 Task: Look for space in Pasir Mas, Malaysia from 1st June, 2023 to 9th June, 2023 for 6 adults in price range Rs.6000 to Rs.12000. Place can be entire place with 3 bedrooms having 3 beds and 3 bathrooms. Property type can be house, flat, guest house. Booking option can be shelf check-in. Required host language is English.
Action: Mouse moved to (446, 123)
Screenshot: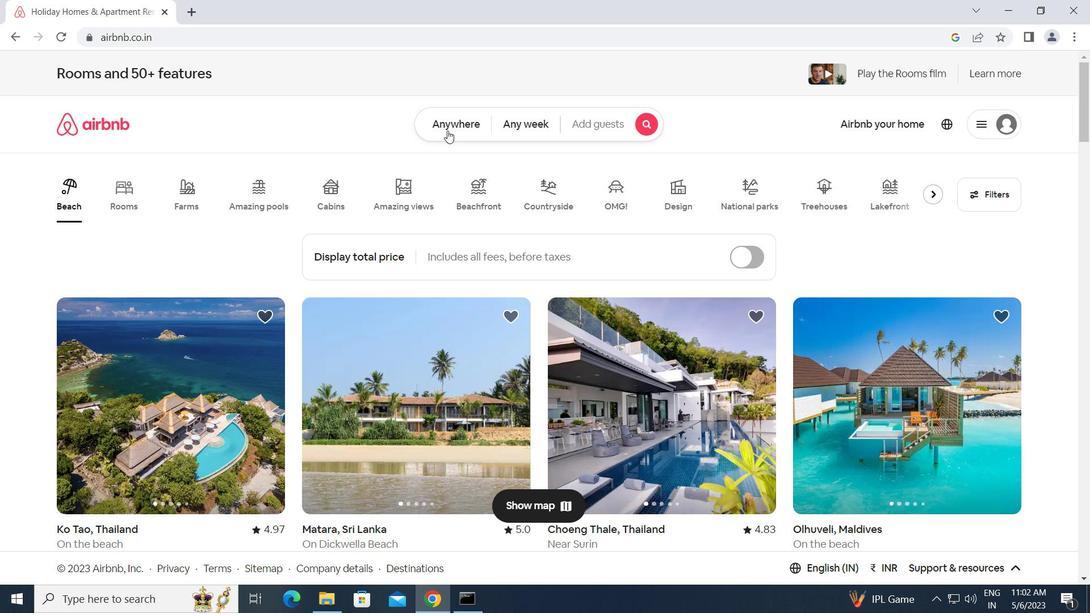 
Action: Mouse pressed left at (446, 123)
Screenshot: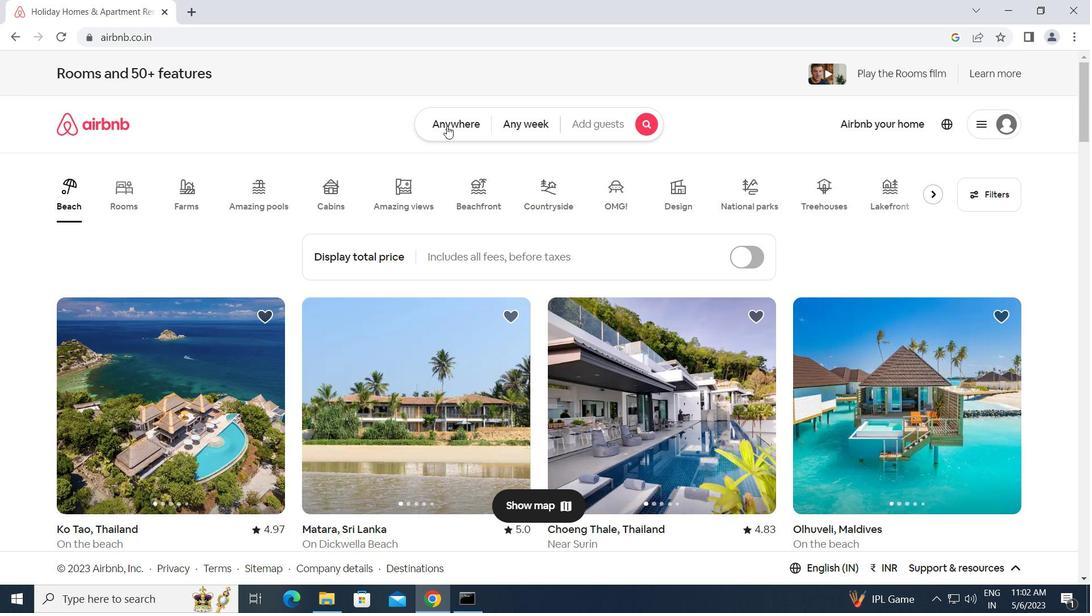 
Action: Mouse moved to (362, 178)
Screenshot: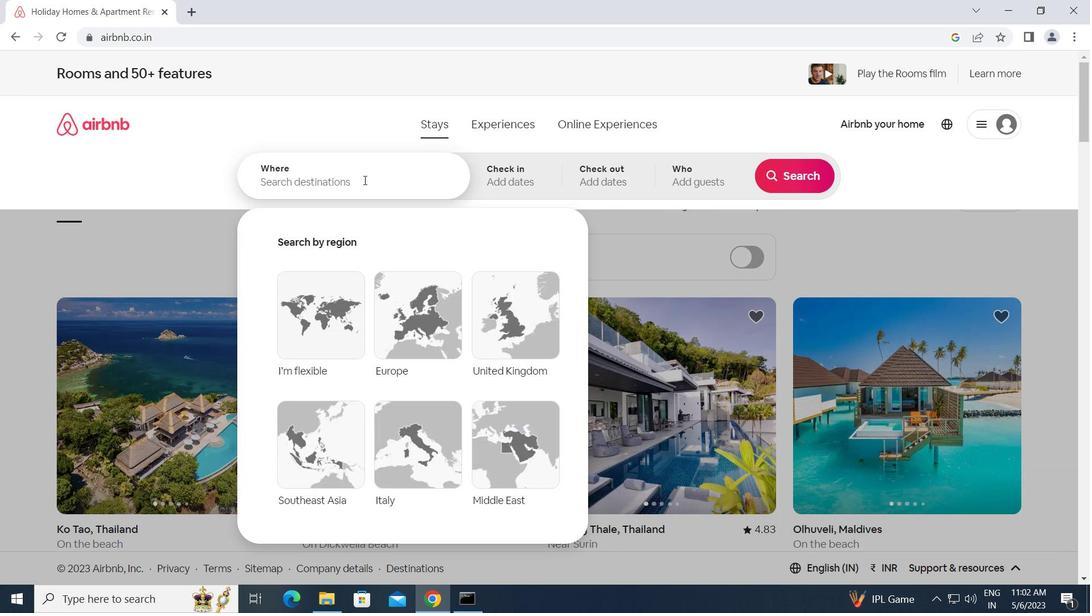 
Action: Mouse pressed left at (362, 178)
Screenshot: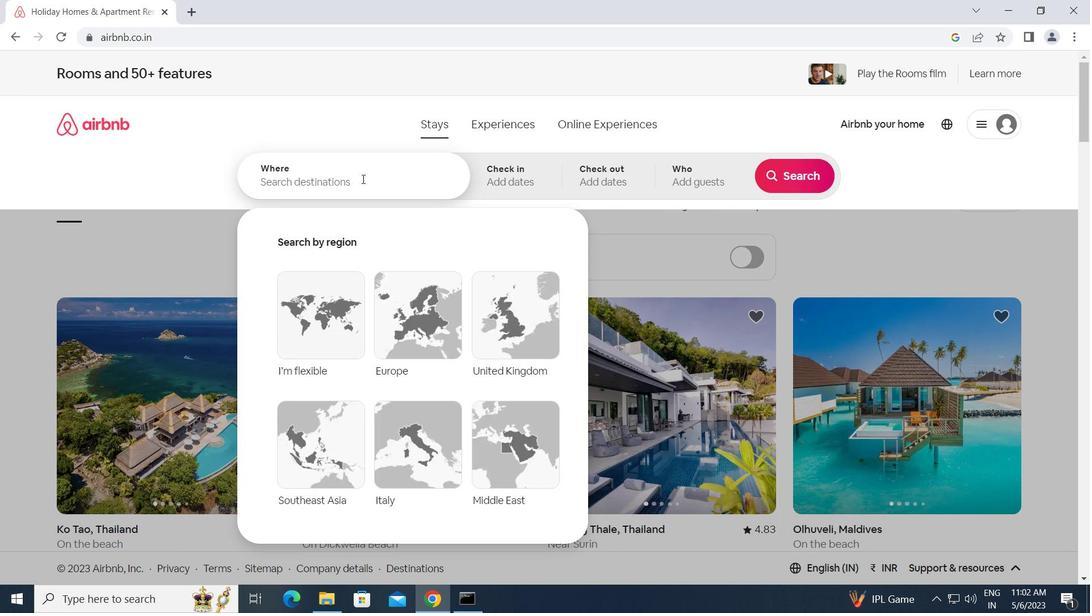 
Action: Mouse moved to (403, 244)
Screenshot: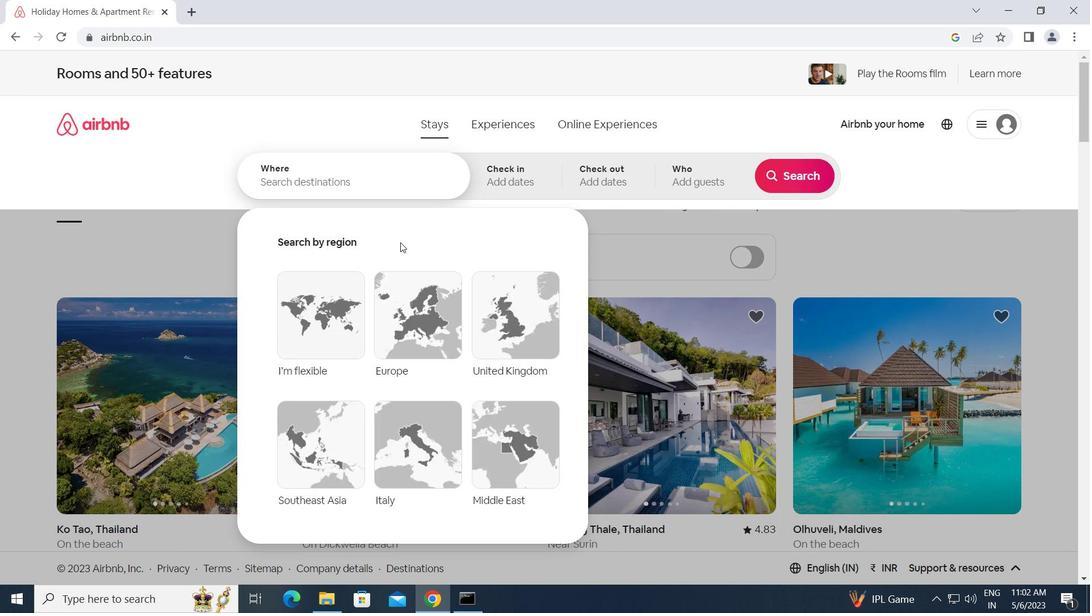 
Action: Key pressed <Key.caps_lock>p<Key.caps_lock>asir<Key.space><Key.caps_lock>m<Key.caps_lock>as,<Key.space><Key.caps_lock>m<Key.caps_lock>alaysia<Key.enter>
Screenshot: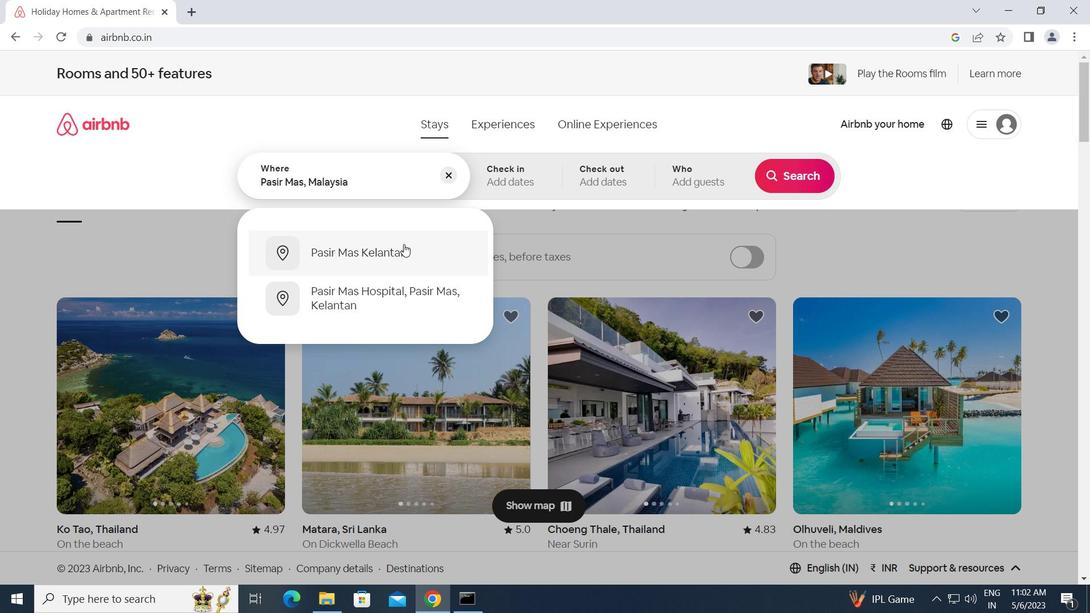 
Action: Mouse moved to (705, 346)
Screenshot: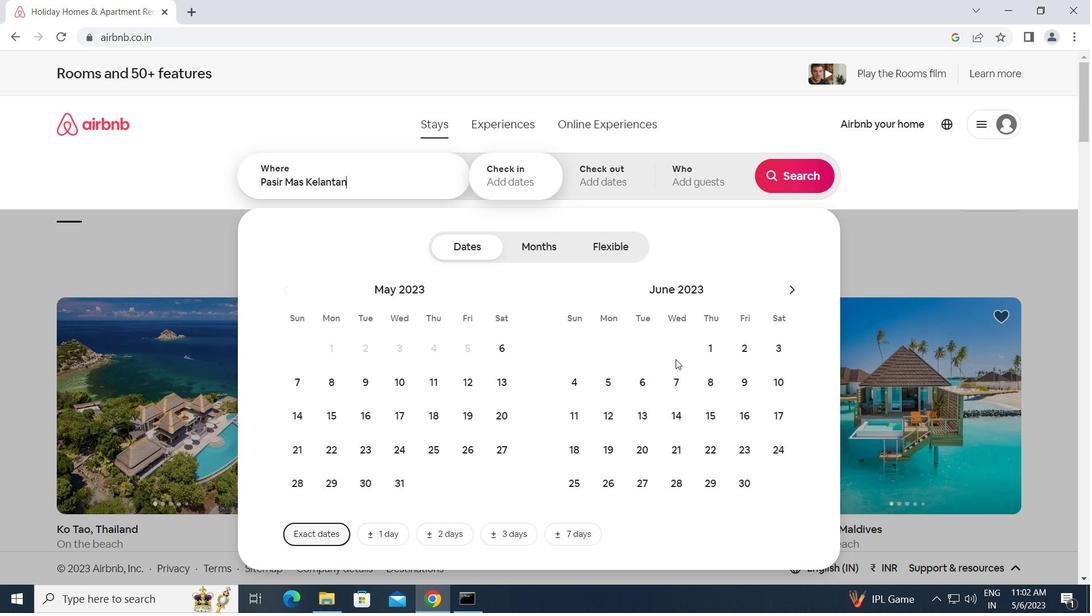 
Action: Mouse pressed left at (705, 346)
Screenshot: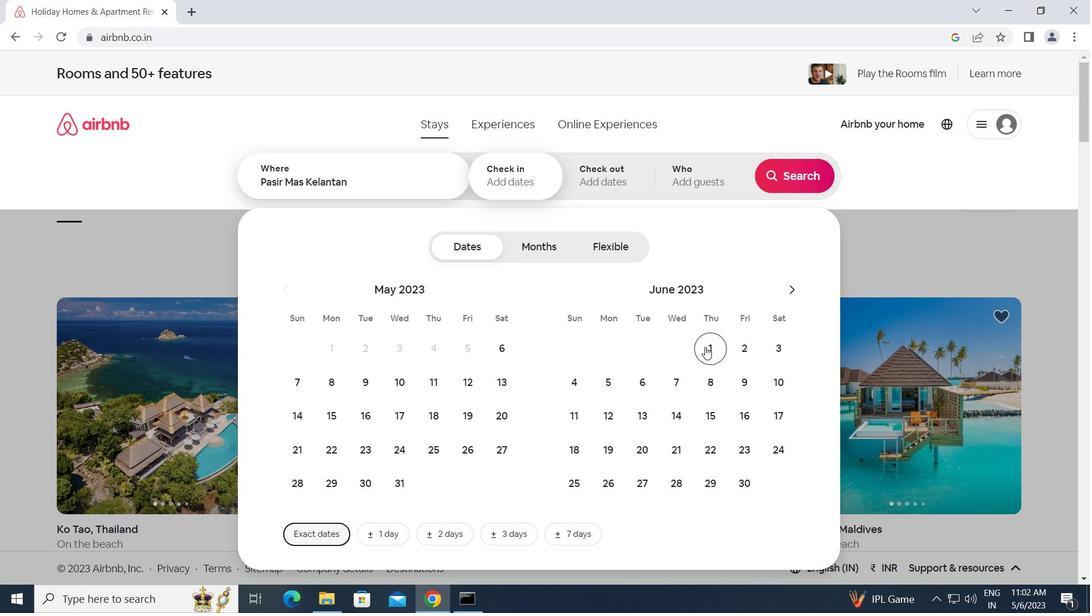 
Action: Mouse moved to (736, 382)
Screenshot: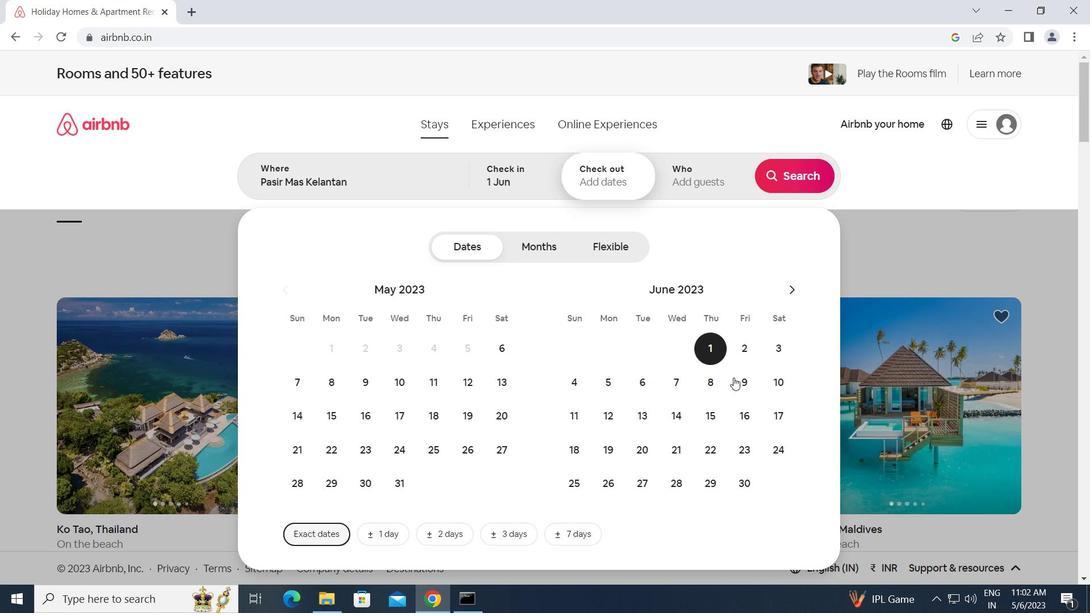 
Action: Mouse pressed left at (736, 382)
Screenshot: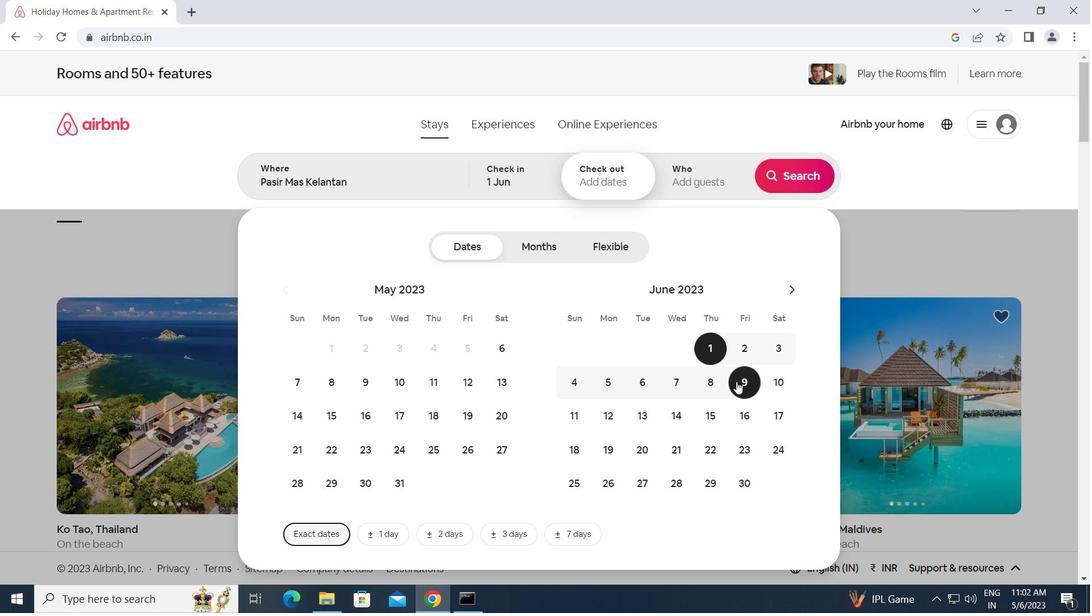 
Action: Mouse moved to (703, 168)
Screenshot: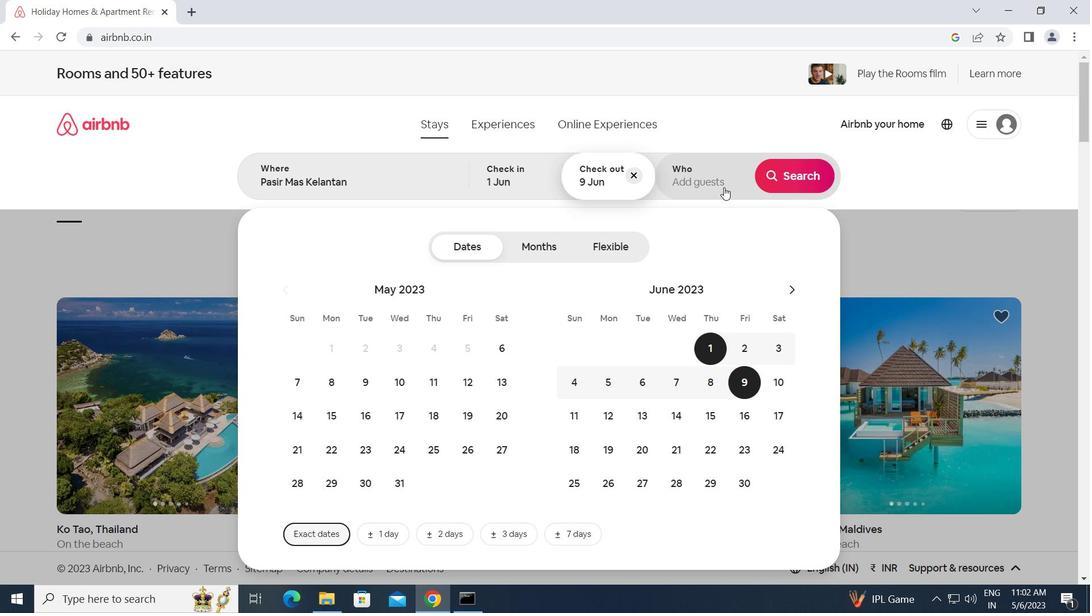 
Action: Mouse pressed left at (703, 168)
Screenshot: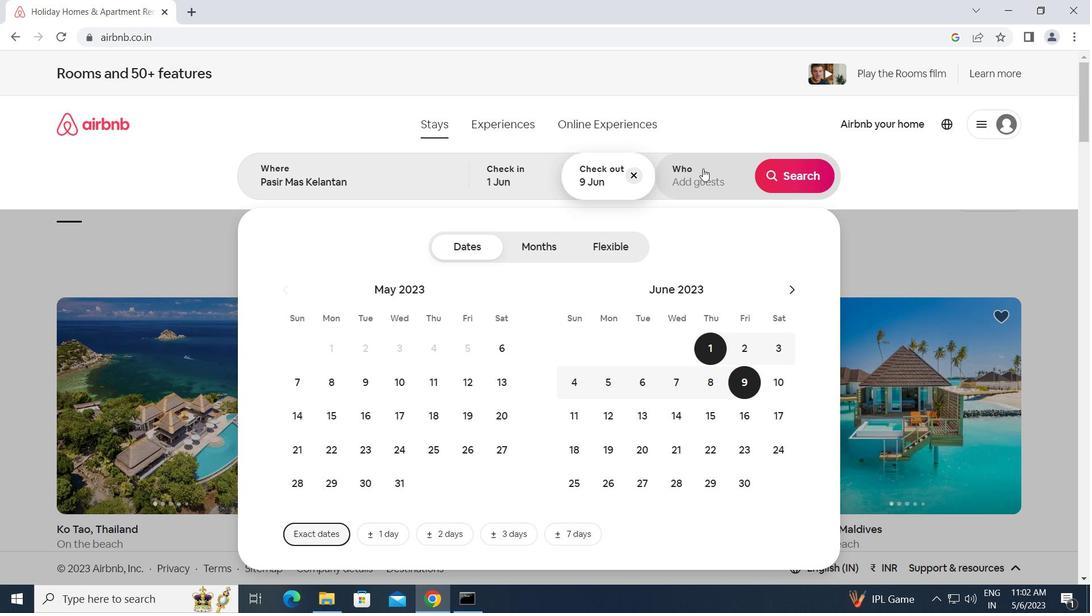 
Action: Mouse moved to (803, 252)
Screenshot: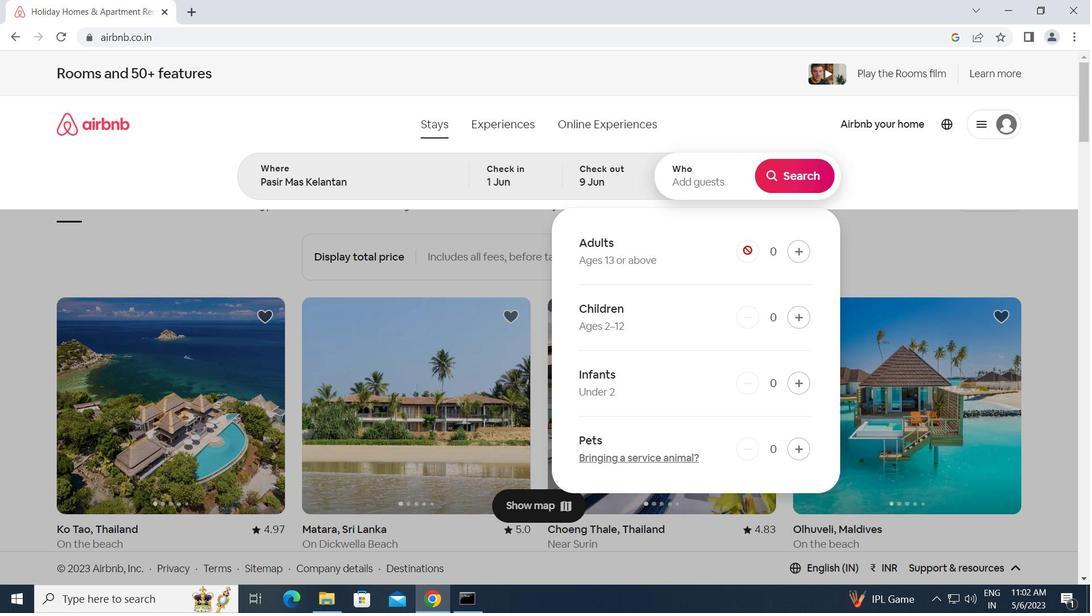 
Action: Mouse pressed left at (803, 252)
Screenshot: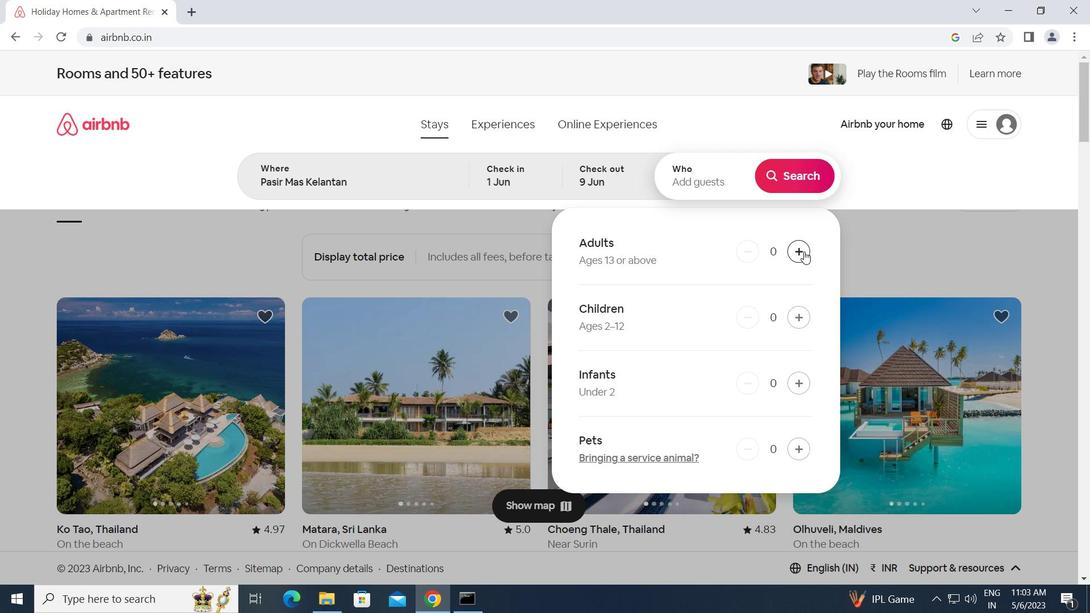 
Action: Mouse pressed left at (803, 252)
Screenshot: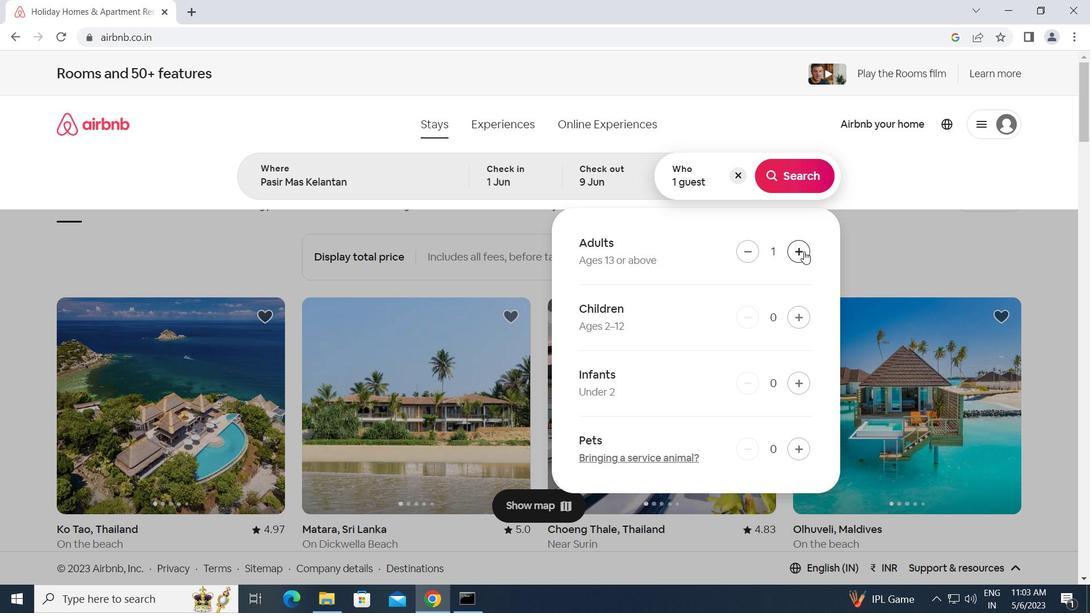 
Action: Mouse pressed left at (803, 252)
Screenshot: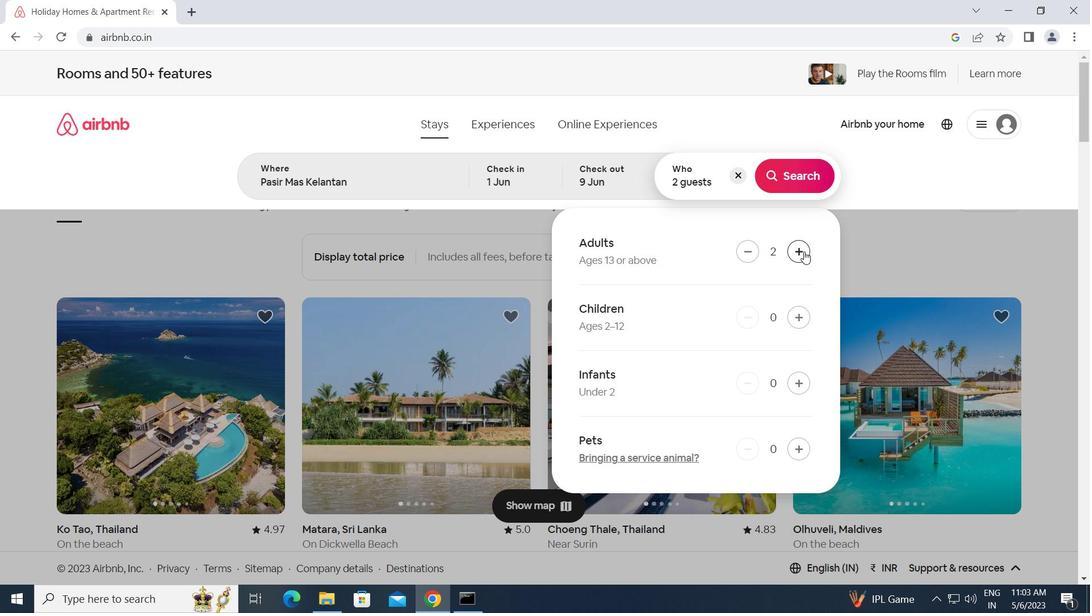 
Action: Mouse pressed left at (803, 252)
Screenshot: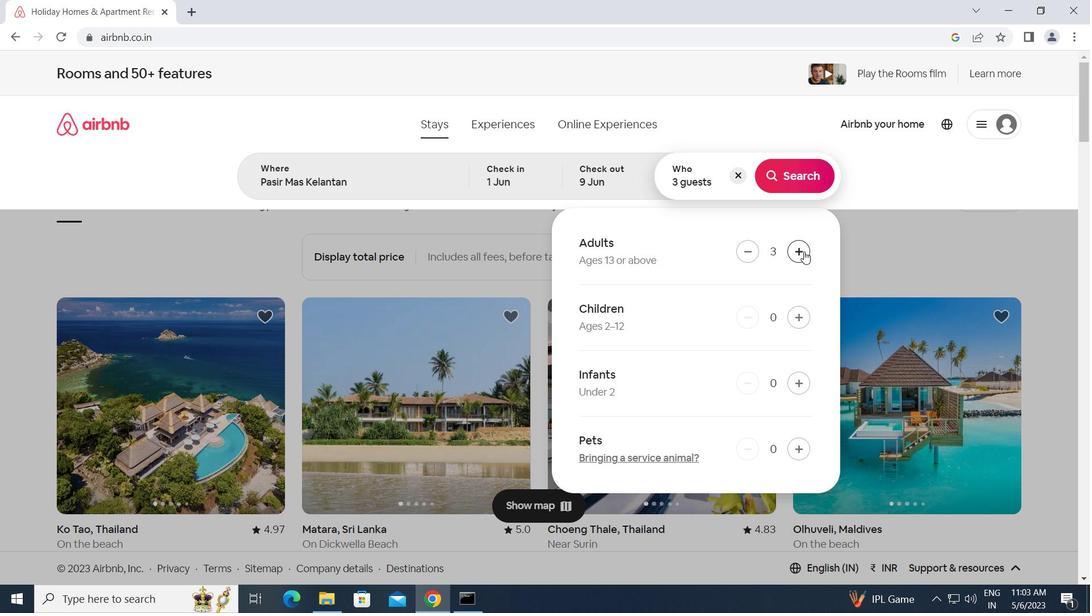
Action: Mouse pressed left at (803, 252)
Screenshot: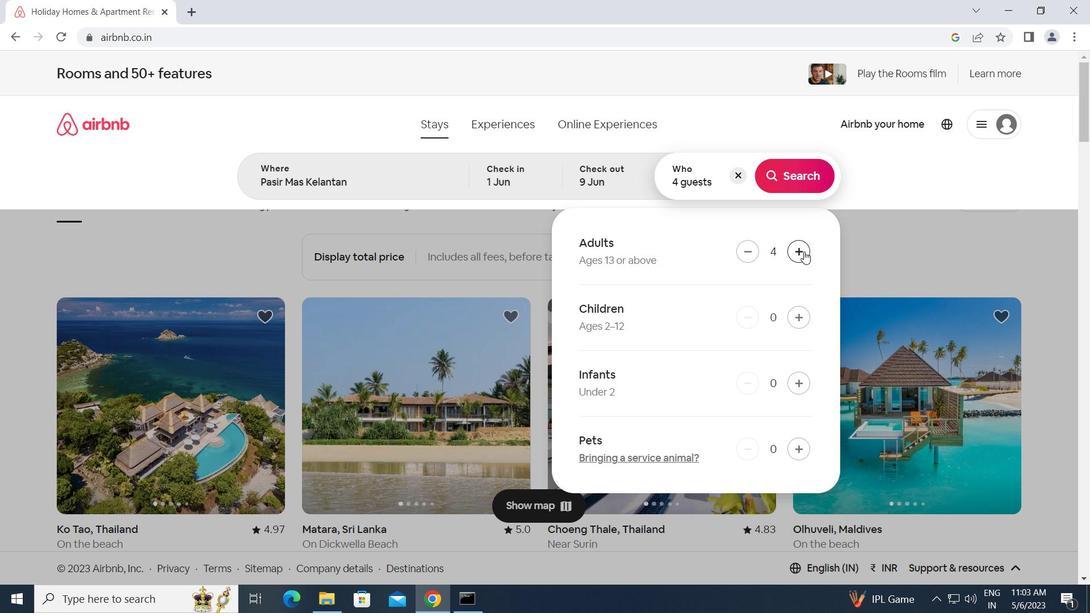 
Action: Mouse pressed left at (803, 252)
Screenshot: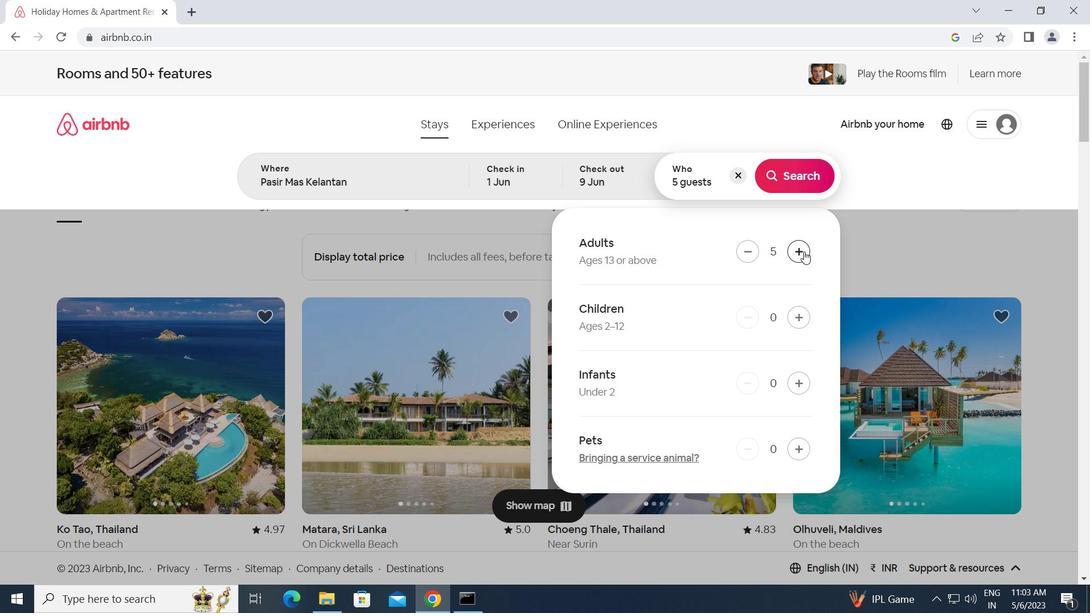 
Action: Mouse moved to (786, 170)
Screenshot: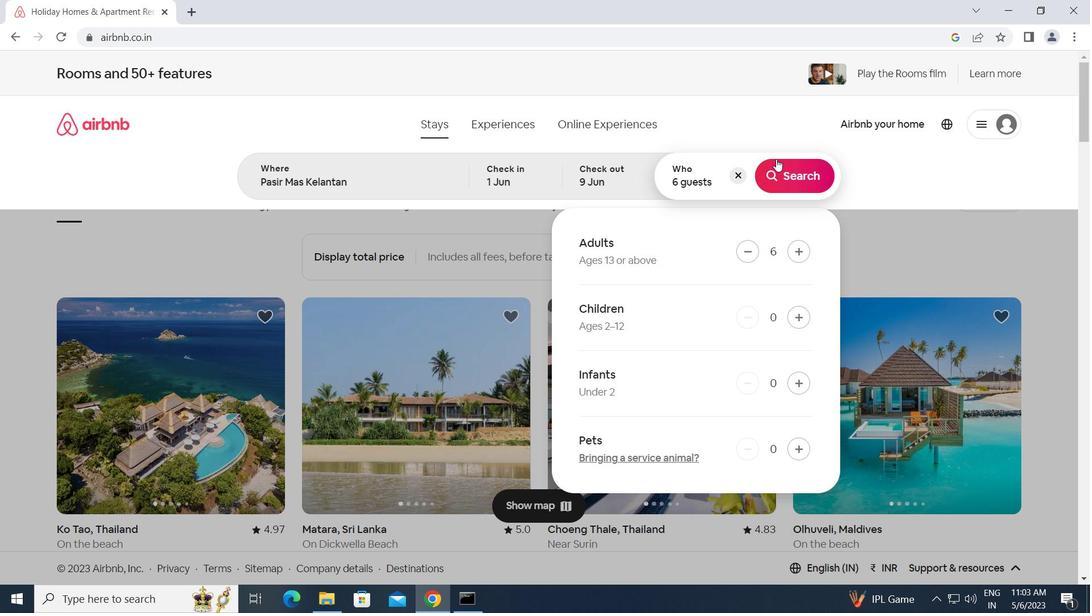 
Action: Mouse pressed left at (786, 170)
Screenshot: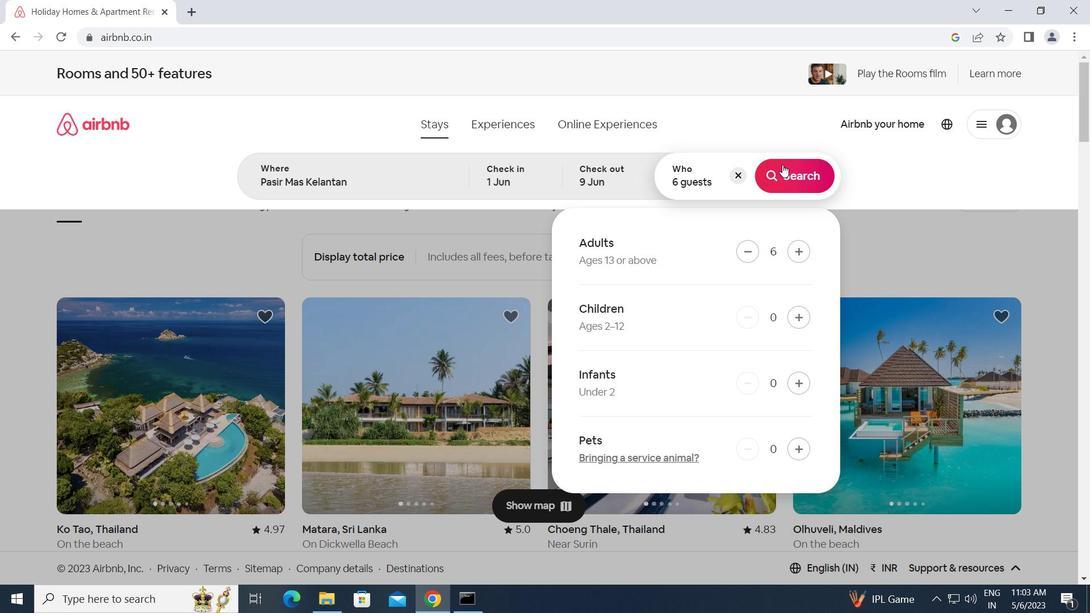 
Action: Mouse moved to (1040, 129)
Screenshot: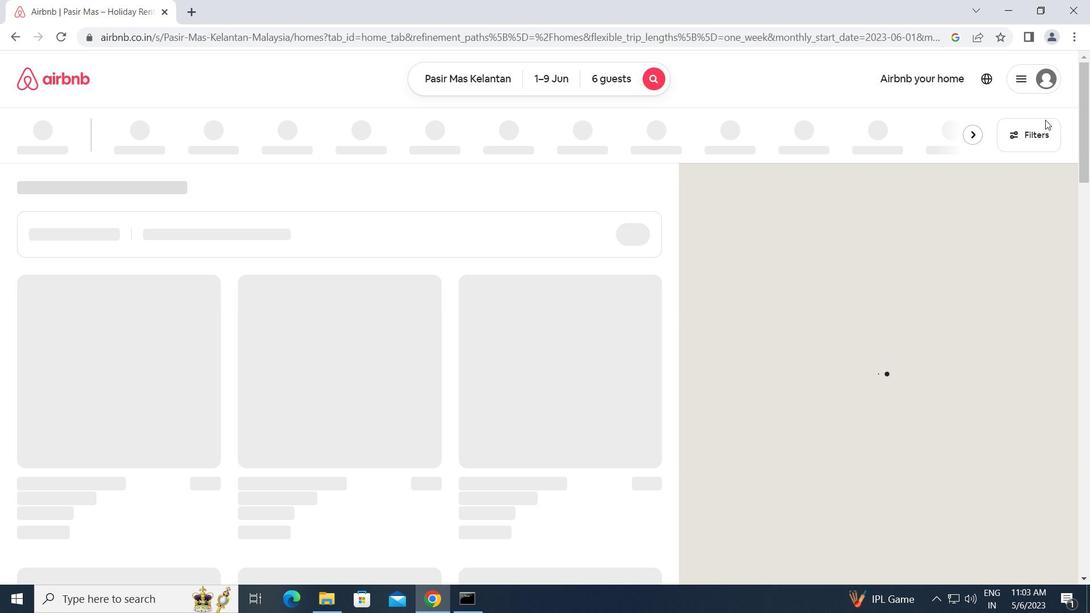 
Action: Mouse pressed left at (1040, 129)
Screenshot: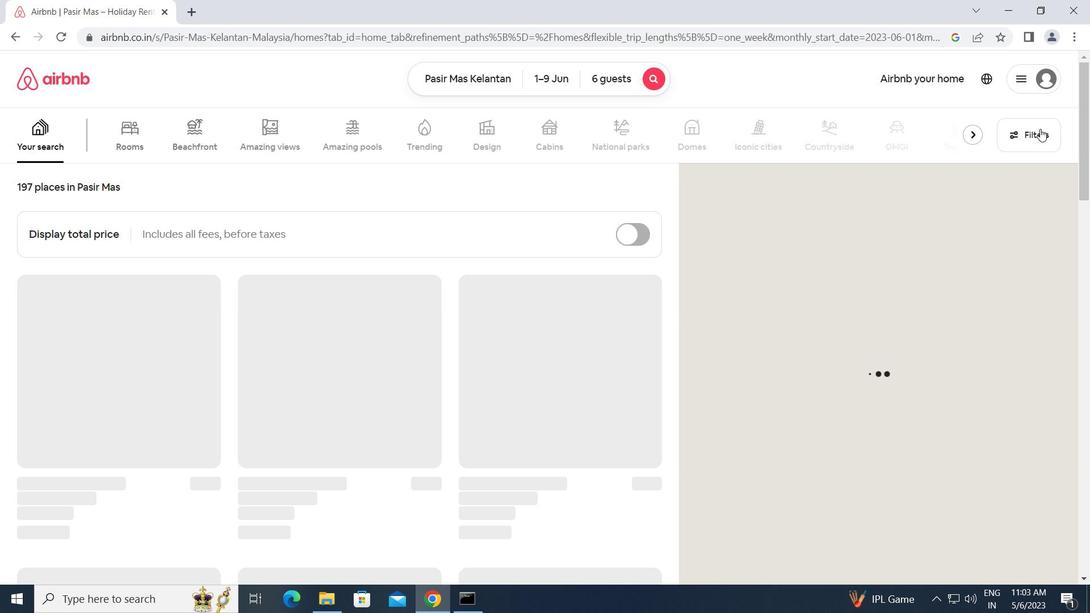 
Action: Mouse moved to (351, 485)
Screenshot: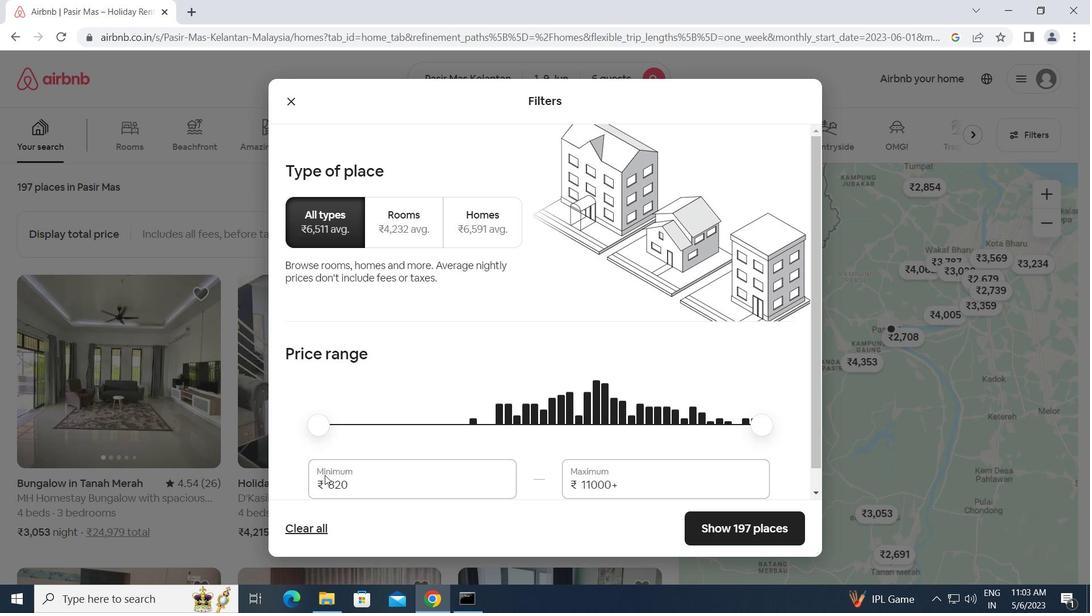 
Action: Mouse pressed left at (351, 485)
Screenshot: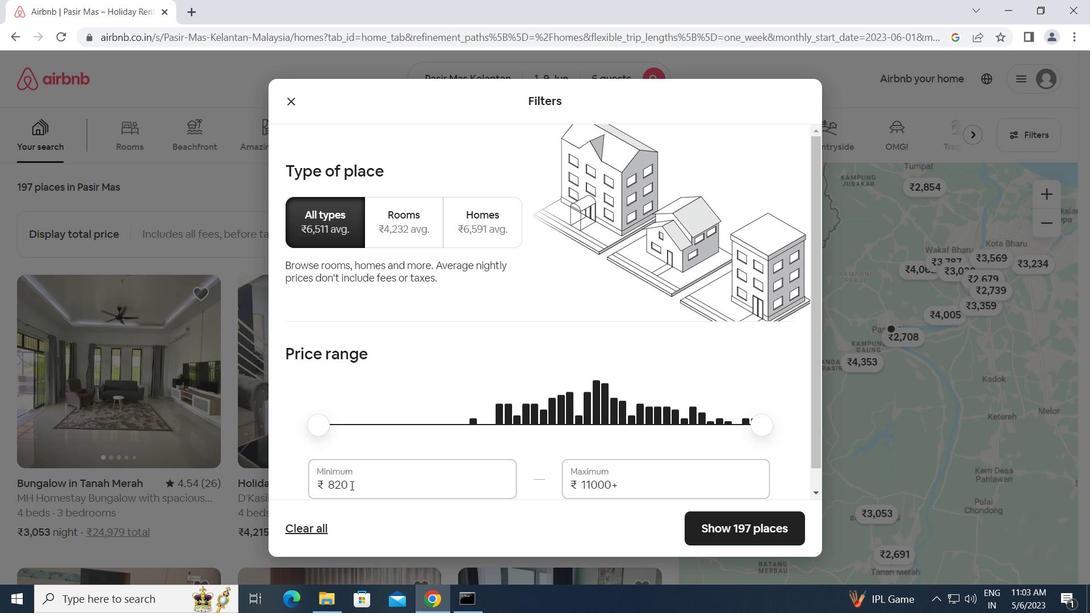 
Action: Mouse moved to (304, 491)
Screenshot: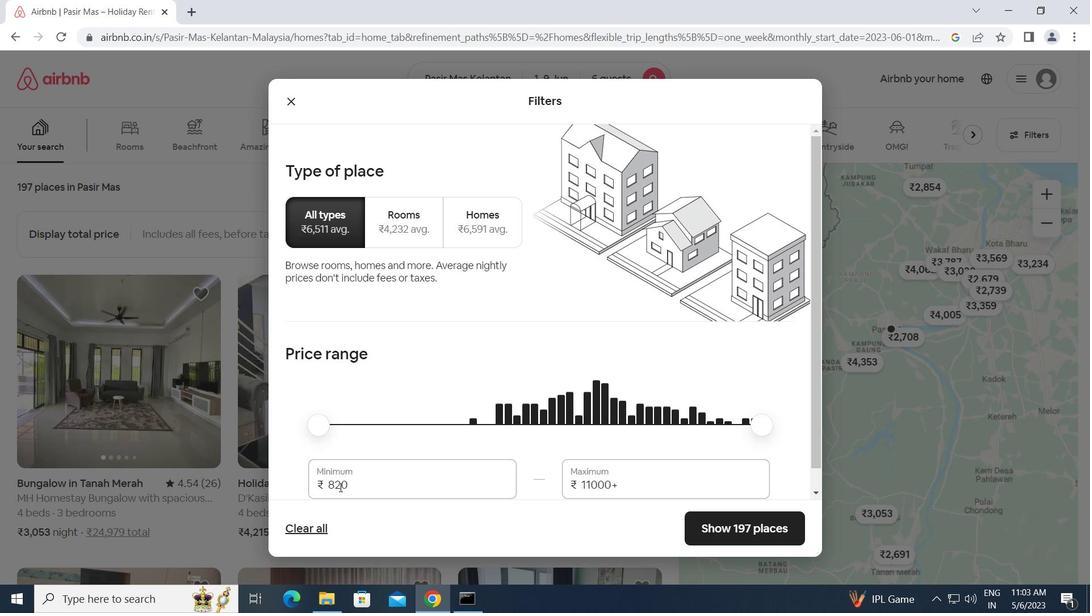 
Action: Key pressed 6000<Key.tab>12000
Screenshot: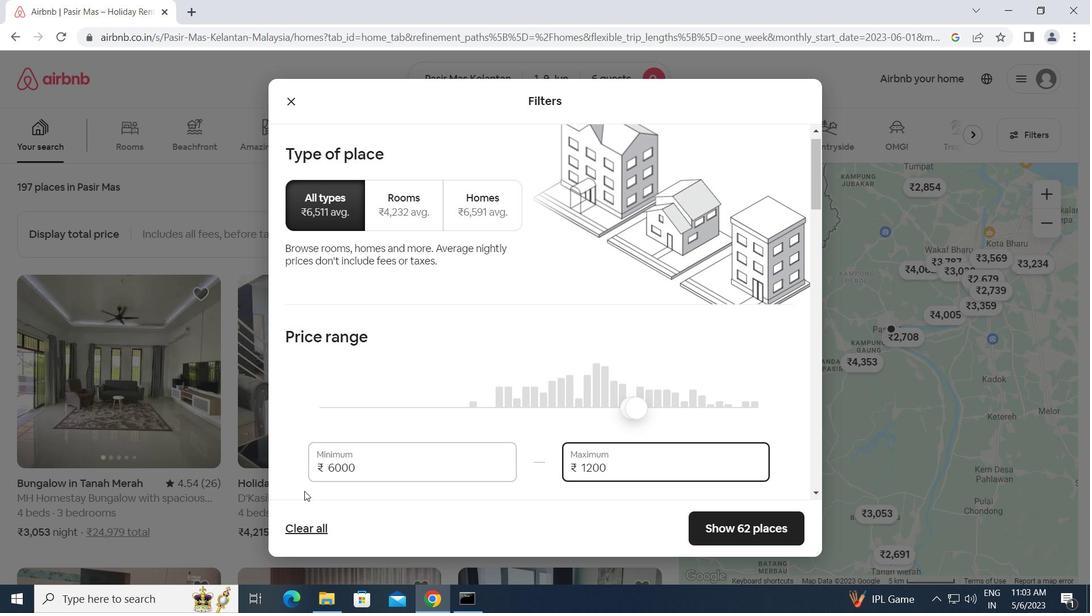 
Action: Mouse moved to (345, 495)
Screenshot: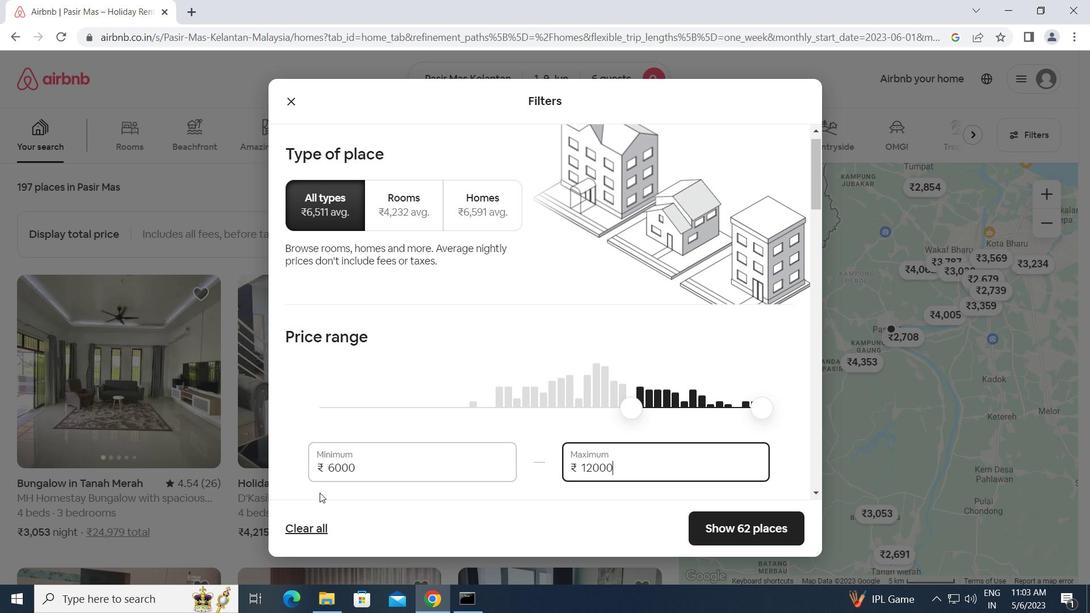 
Action: Mouse scrolled (345, 494) with delta (0, 0)
Screenshot: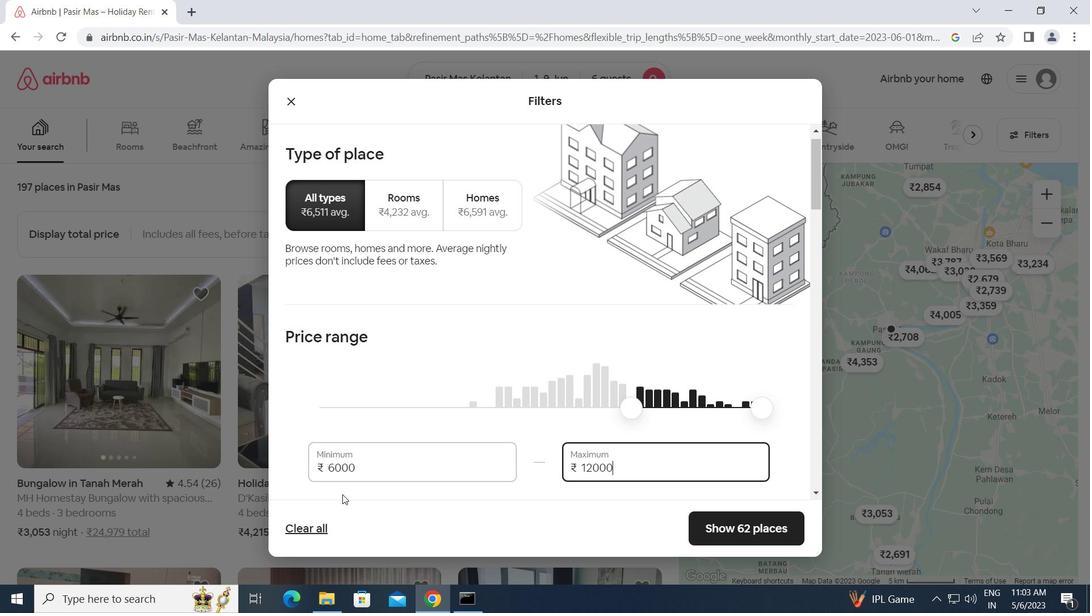 
Action: Mouse scrolled (345, 494) with delta (0, 0)
Screenshot: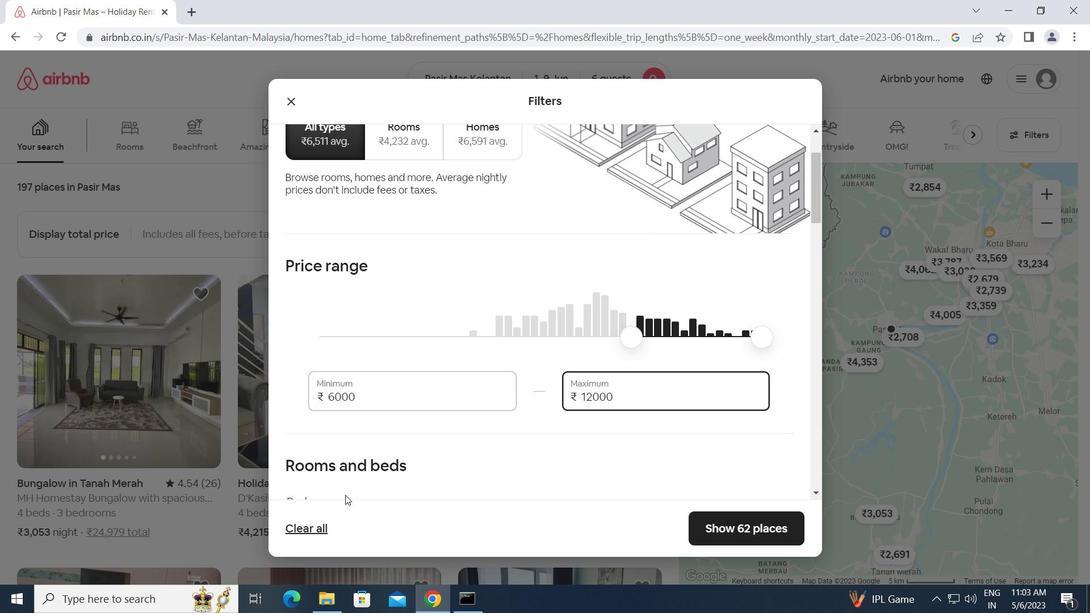 
Action: Mouse scrolled (345, 494) with delta (0, 0)
Screenshot: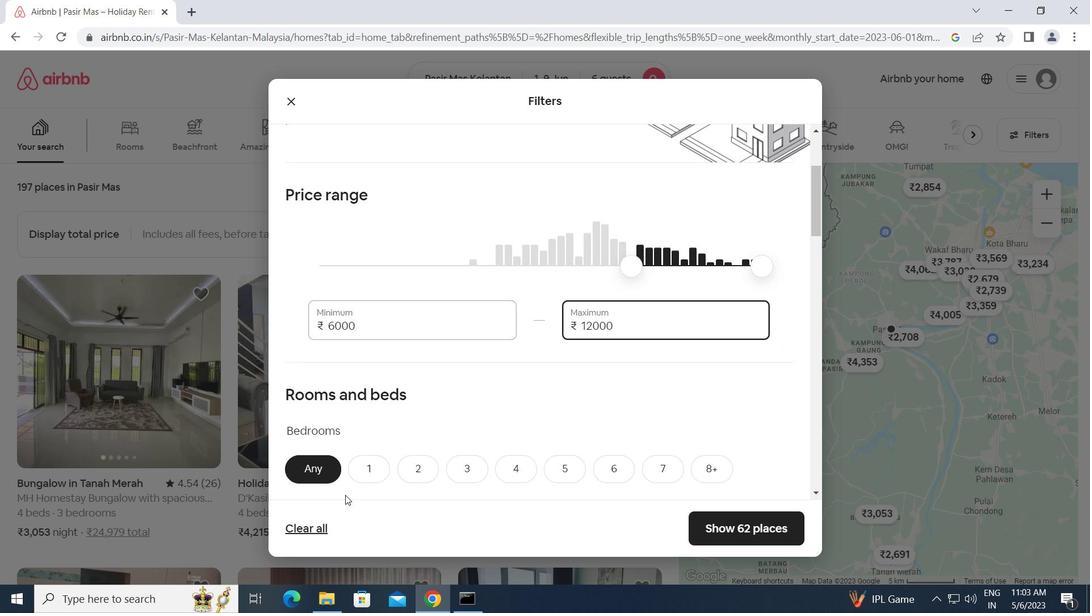 
Action: Mouse scrolled (345, 494) with delta (0, 0)
Screenshot: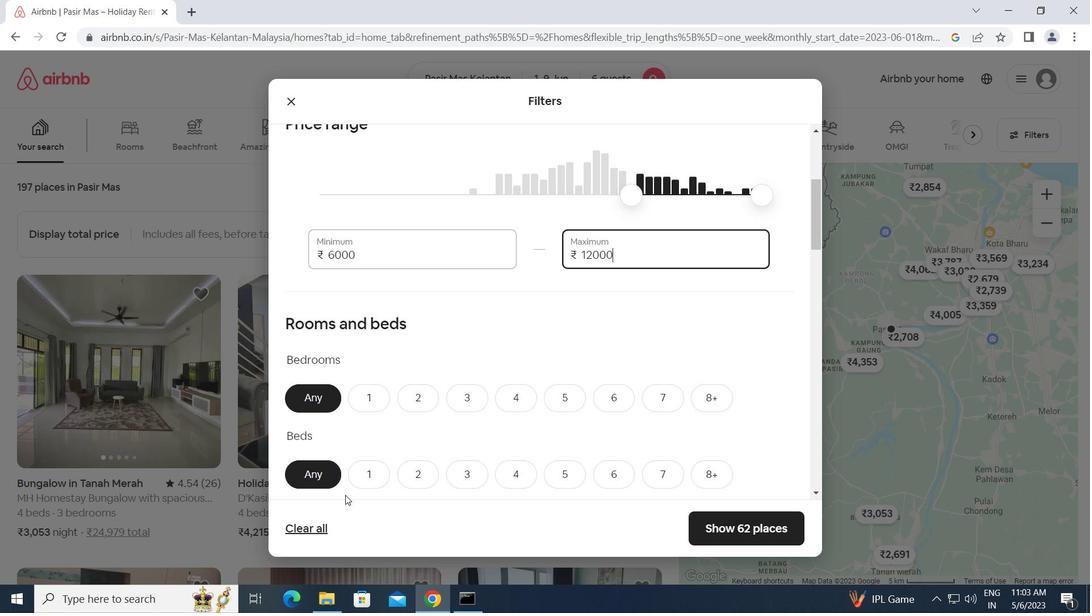 
Action: Mouse moved to (462, 319)
Screenshot: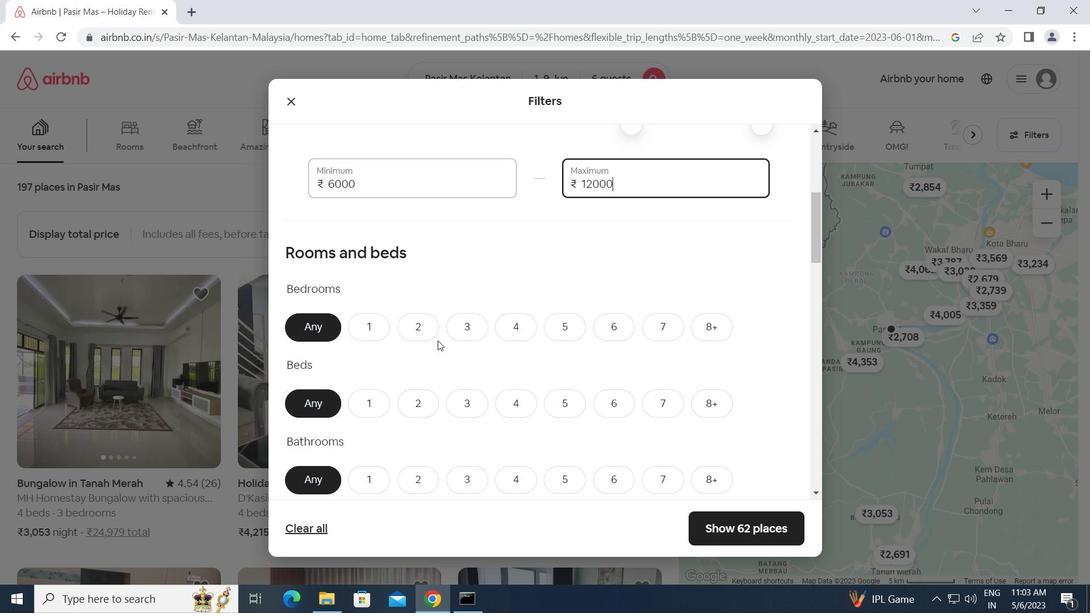
Action: Mouse pressed left at (462, 319)
Screenshot: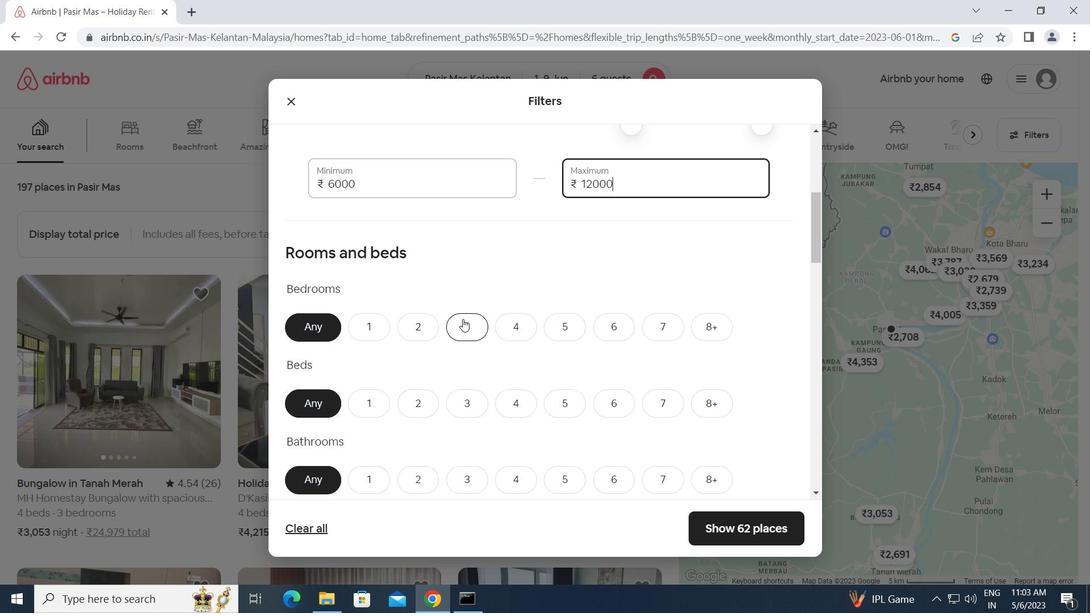 
Action: Mouse moved to (464, 405)
Screenshot: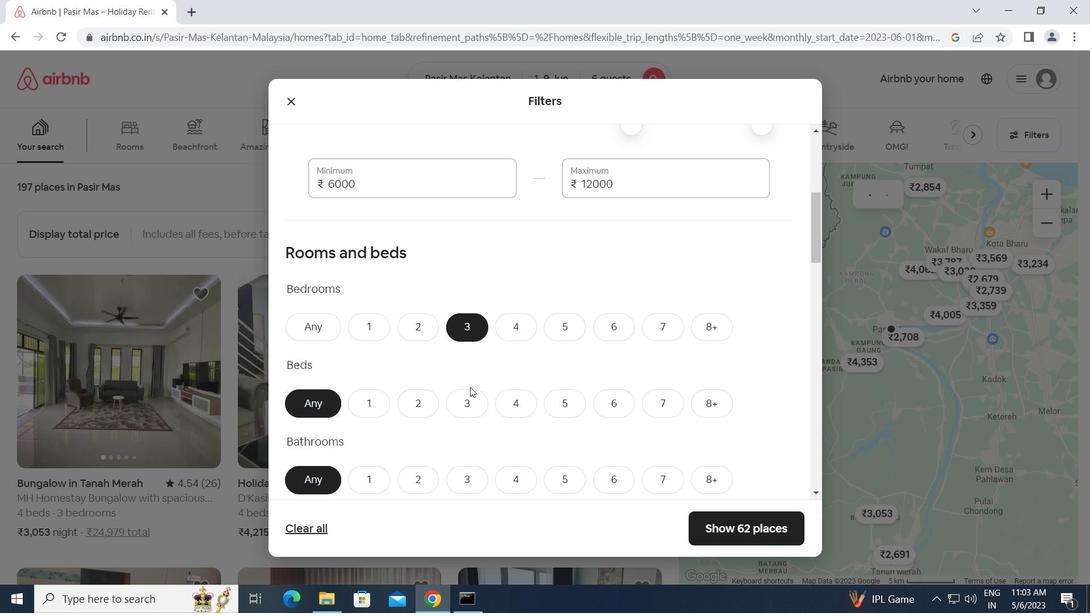 
Action: Mouse pressed left at (464, 405)
Screenshot: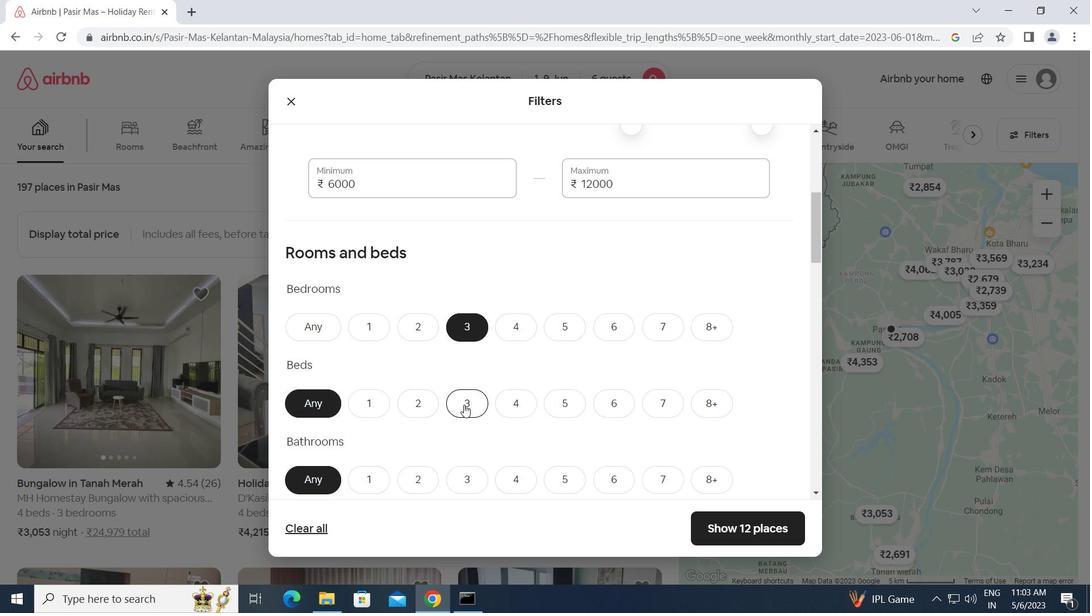 
Action: Mouse moved to (468, 469)
Screenshot: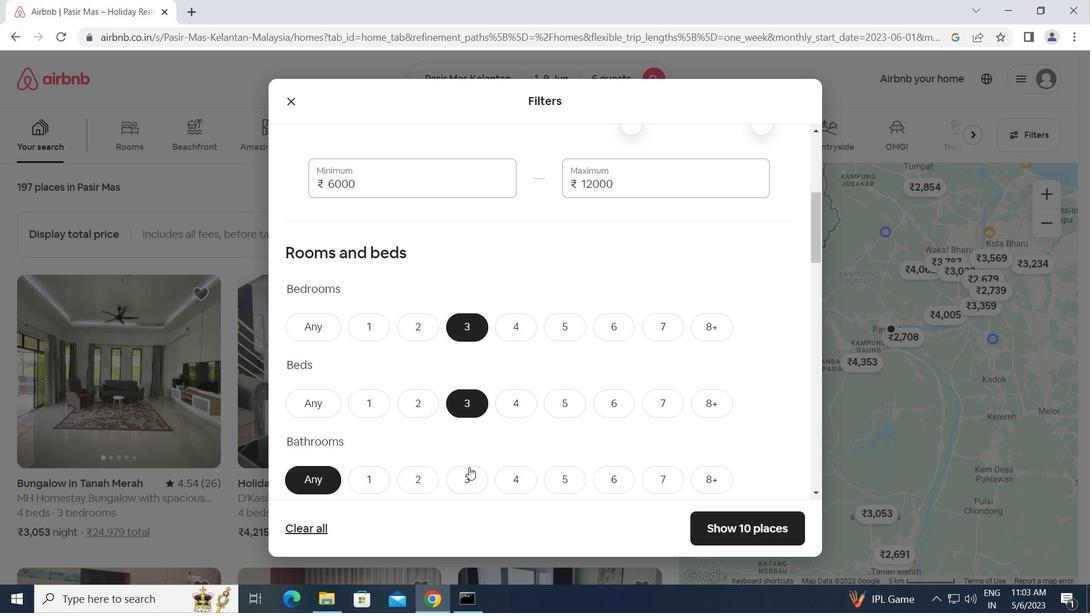 
Action: Mouse pressed left at (468, 469)
Screenshot: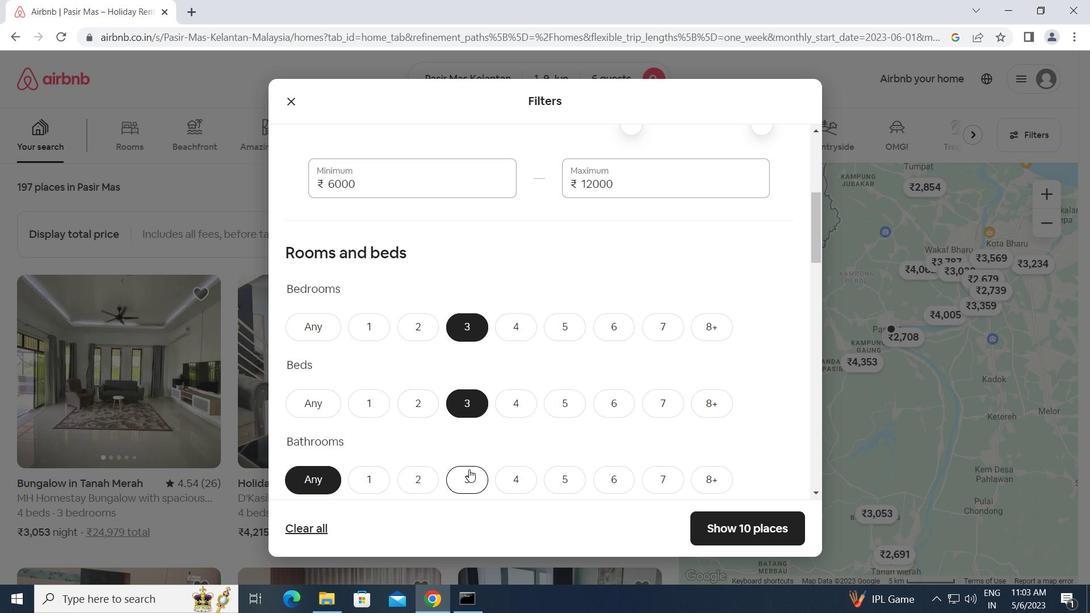 
Action: Mouse moved to (489, 499)
Screenshot: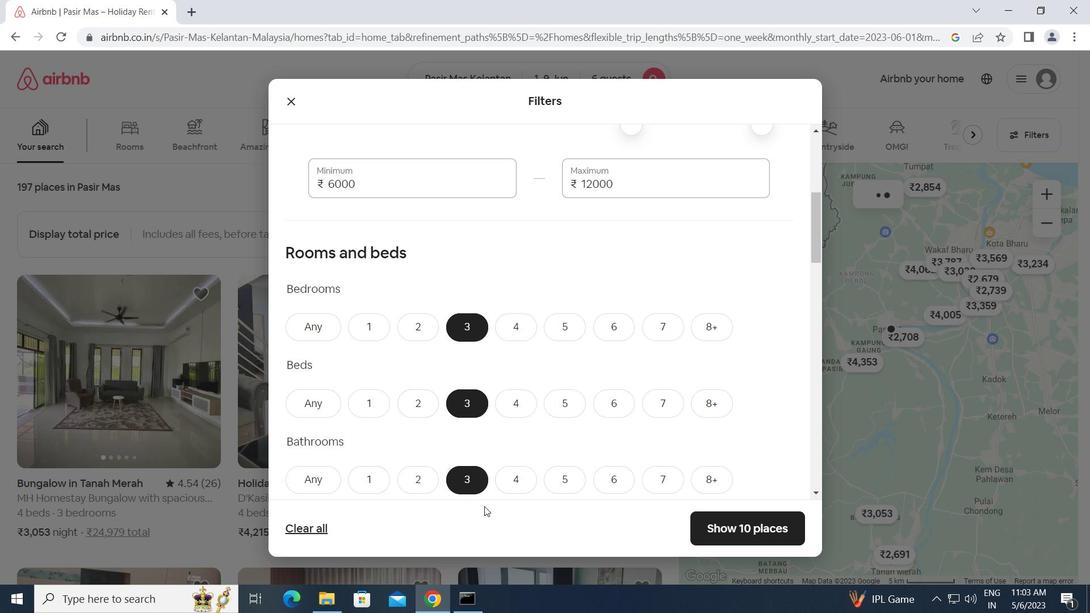 
Action: Mouse scrolled (489, 499) with delta (0, 0)
Screenshot: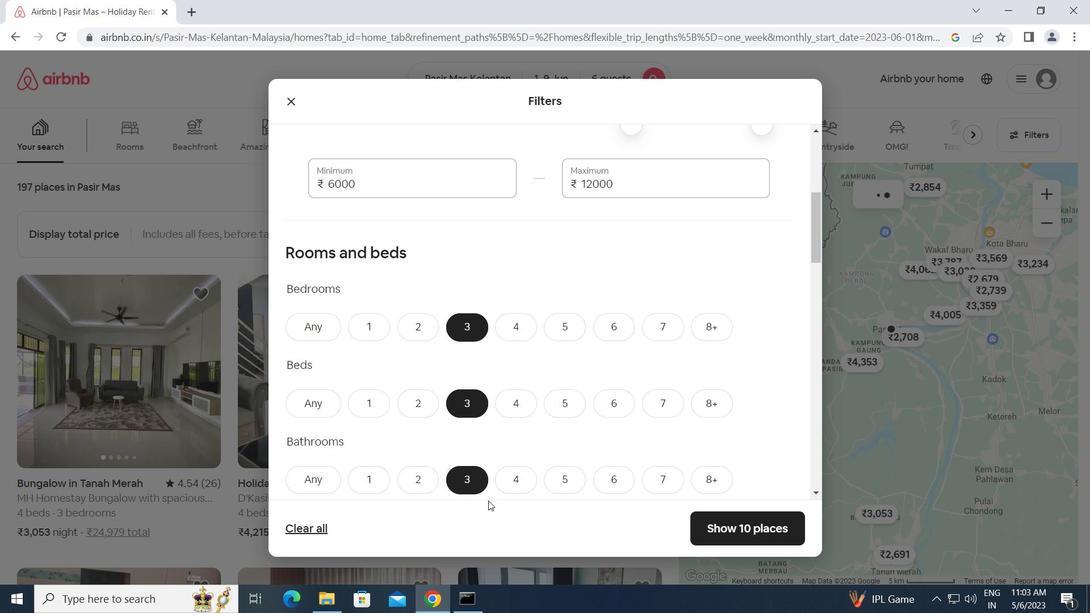 
Action: Mouse scrolled (489, 499) with delta (0, 0)
Screenshot: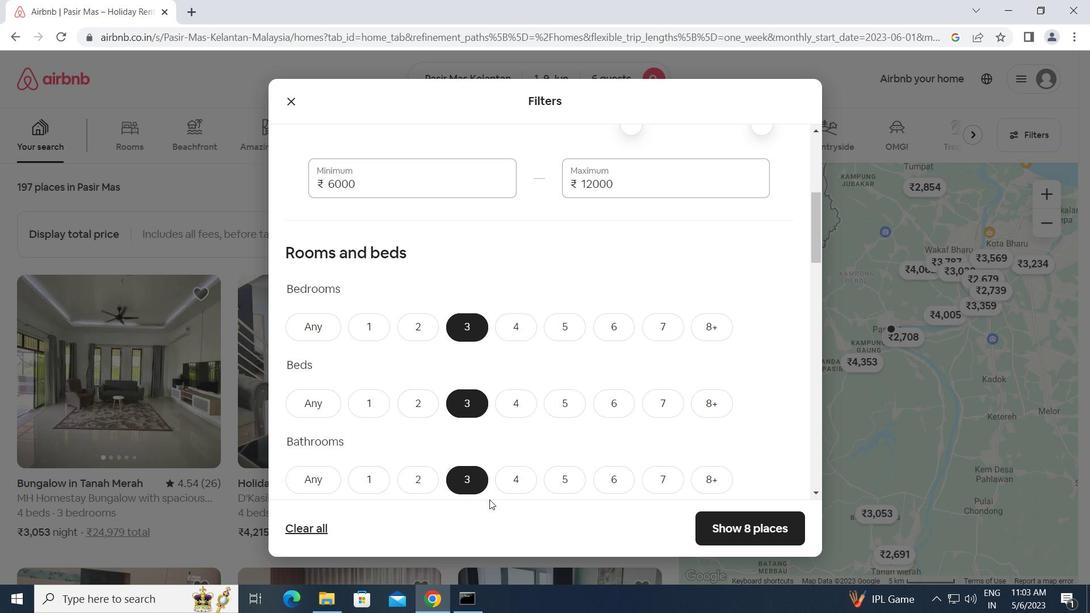 
Action: Mouse moved to (533, 467)
Screenshot: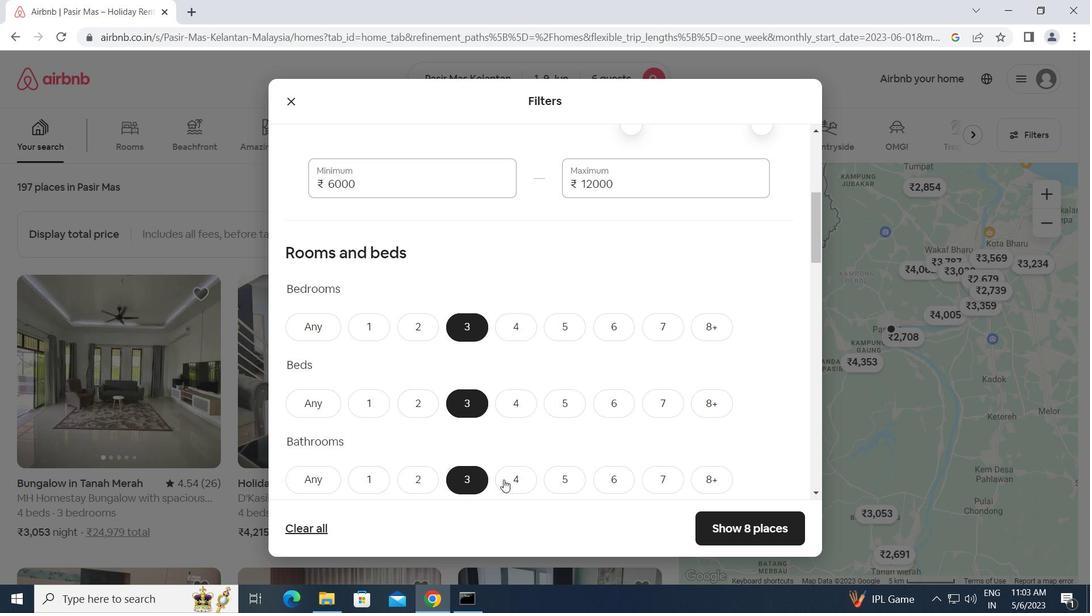 
Action: Mouse scrolled (533, 467) with delta (0, 0)
Screenshot: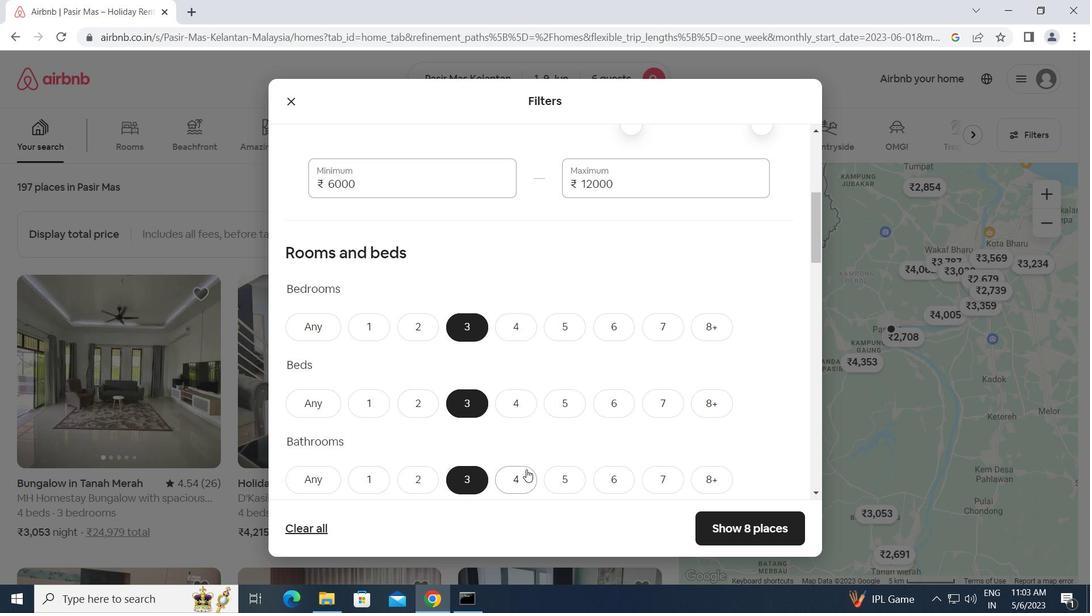 
Action: Mouse scrolled (533, 467) with delta (0, 0)
Screenshot: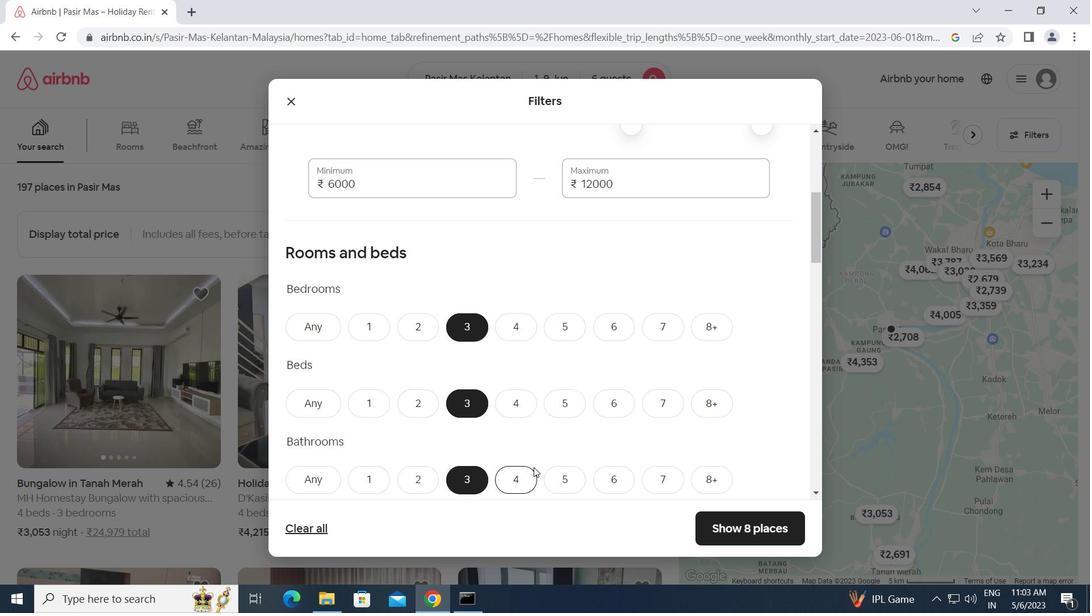 
Action: Mouse scrolled (533, 467) with delta (0, 0)
Screenshot: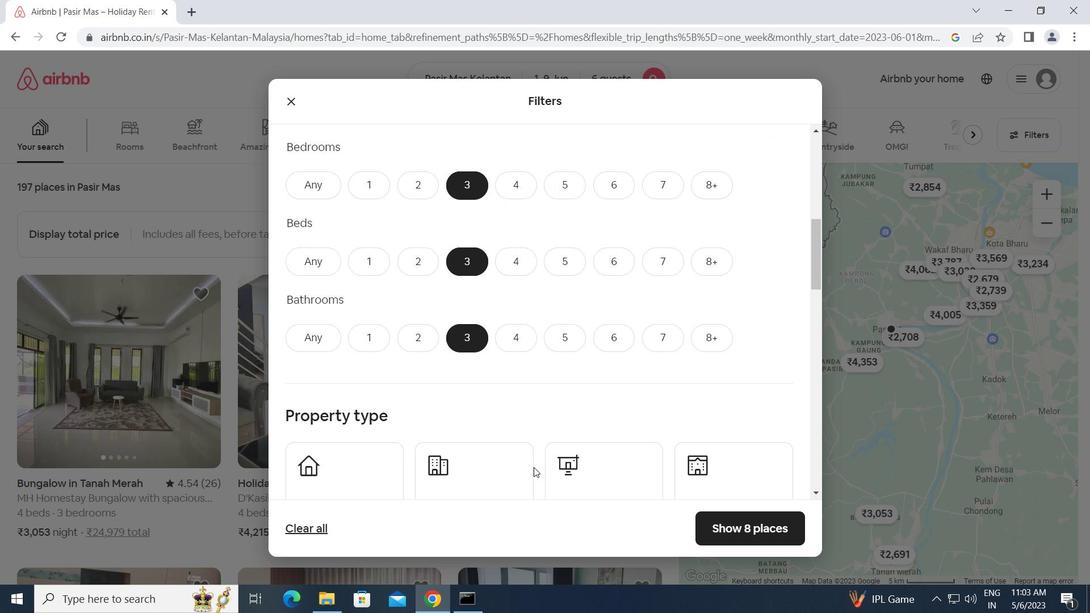 
Action: Mouse scrolled (533, 467) with delta (0, 0)
Screenshot: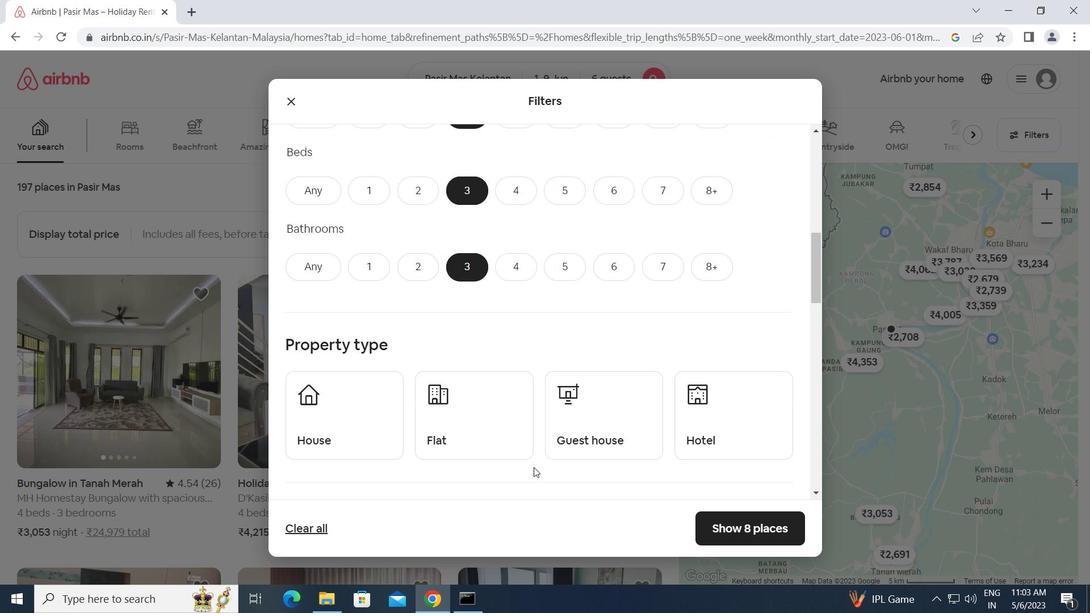 
Action: Mouse moved to (382, 348)
Screenshot: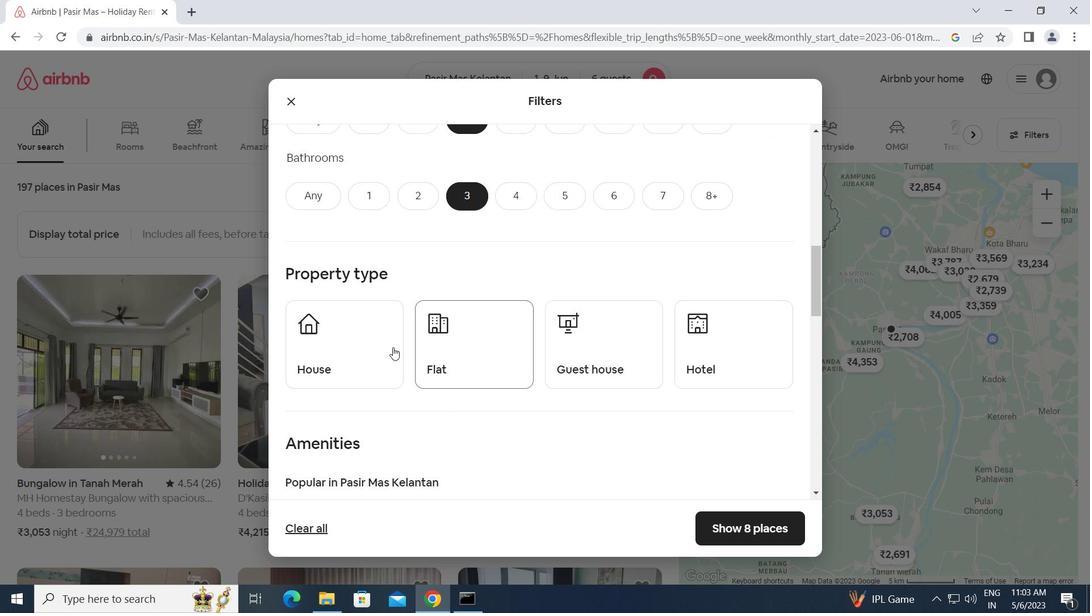 
Action: Mouse pressed left at (382, 348)
Screenshot: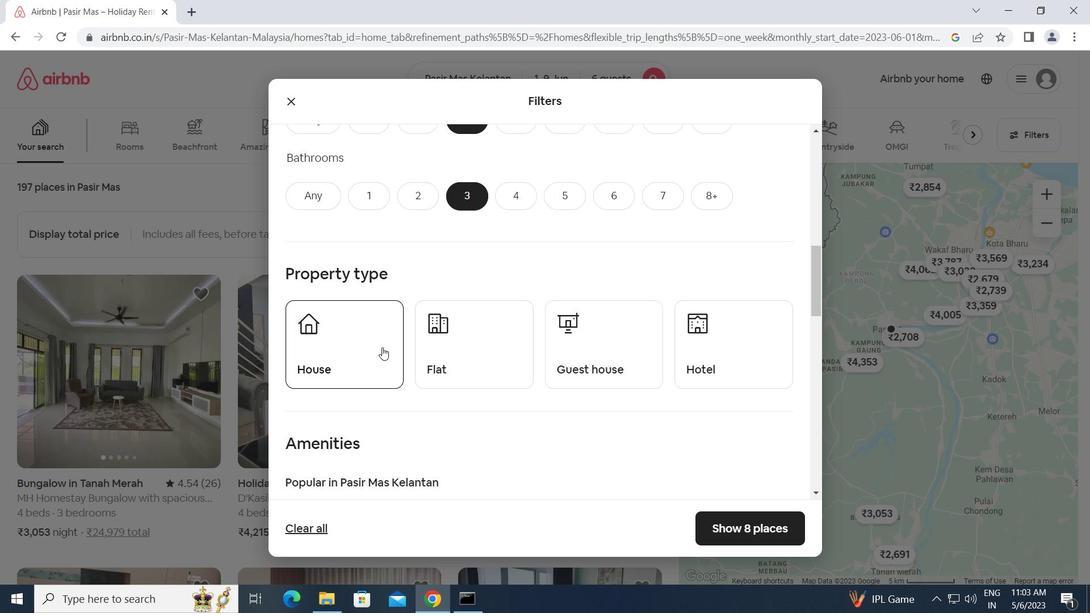 
Action: Mouse moved to (508, 355)
Screenshot: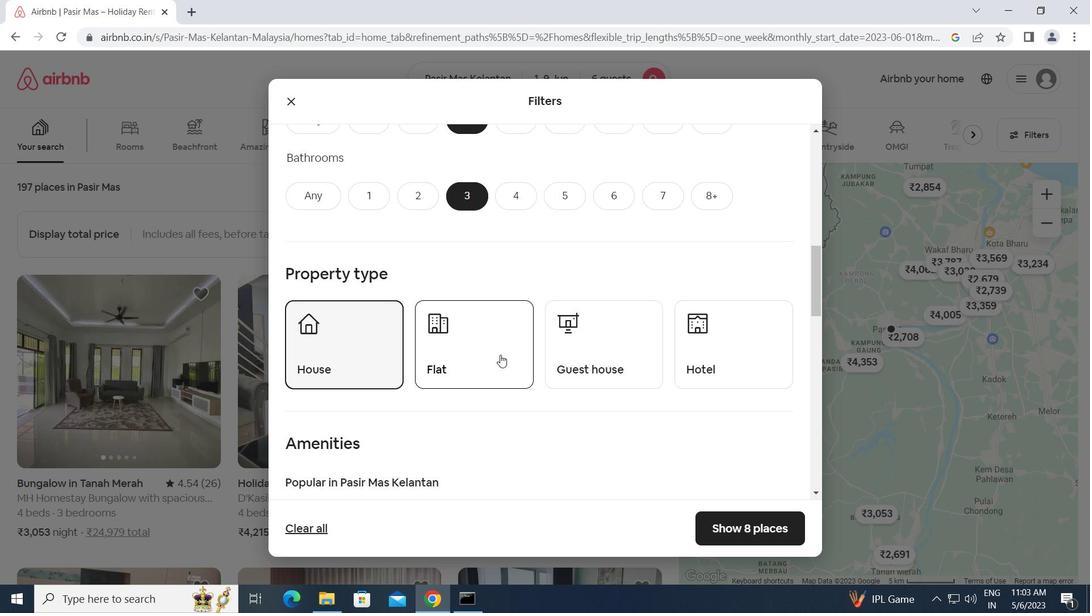 
Action: Mouse pressed left at (508, 355)
Screenshot: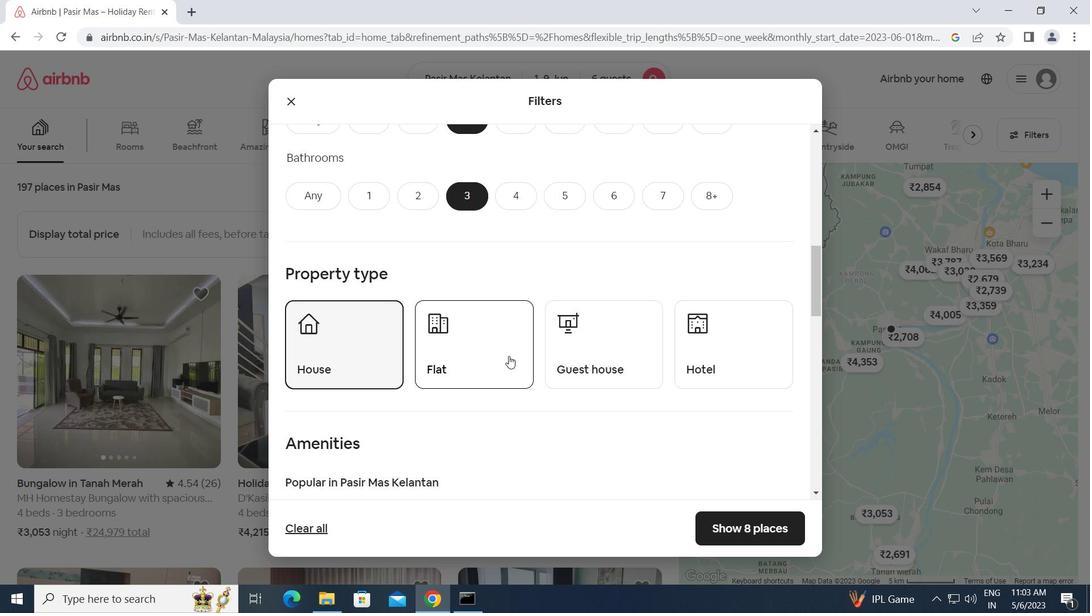 
Action: Mouse moved to (580, 361)
Screenshot: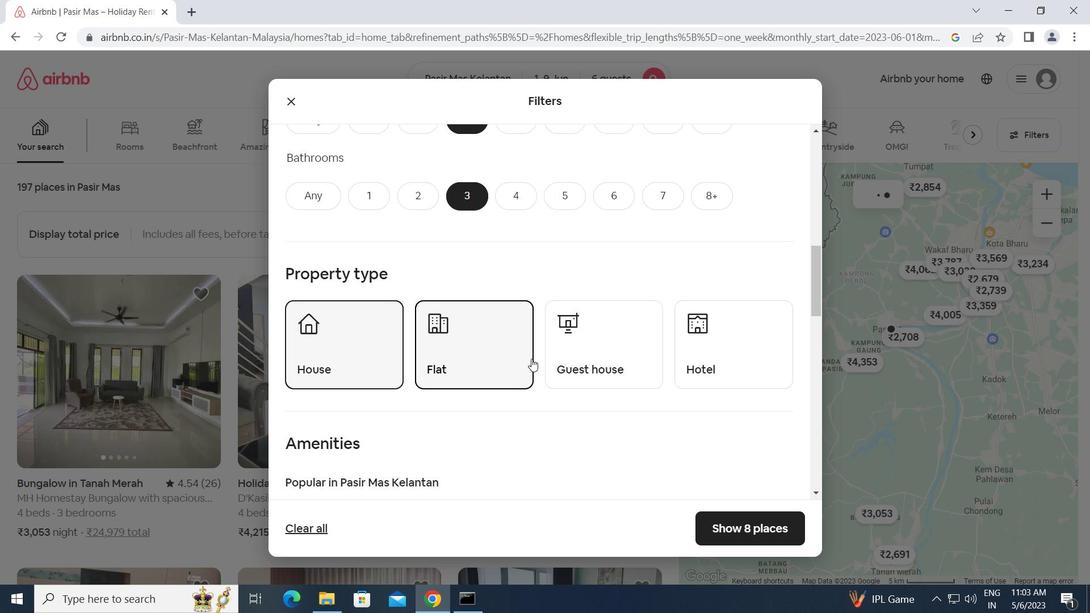 
Action: Mouse pressed left at (580, 361)
Screenshot: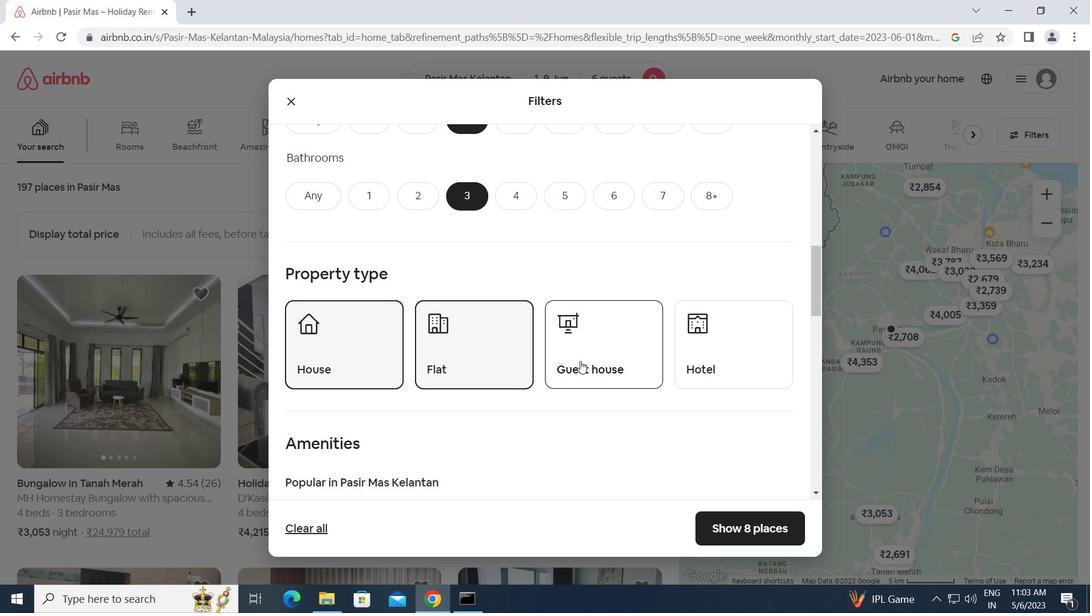 
Action: Mouse moved to (546, 410)
Screenshot: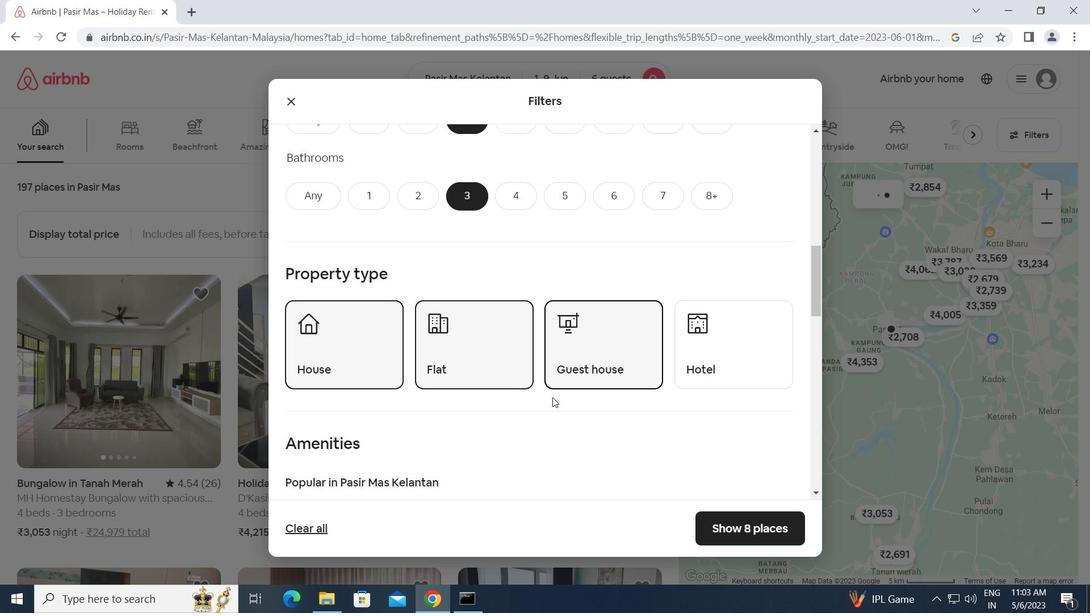 
Action: Mouse scrolled (546, 409) with delta (0, 0)
Screenshot: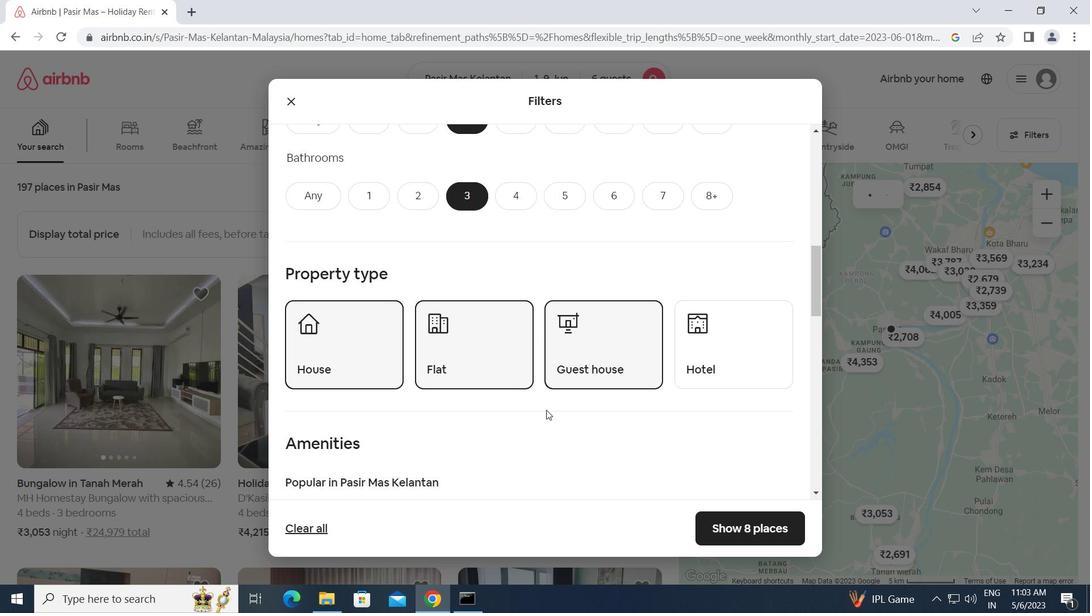 
Action: Mouse scrolled (546, 409) with delta (0, 0)
Screenshot: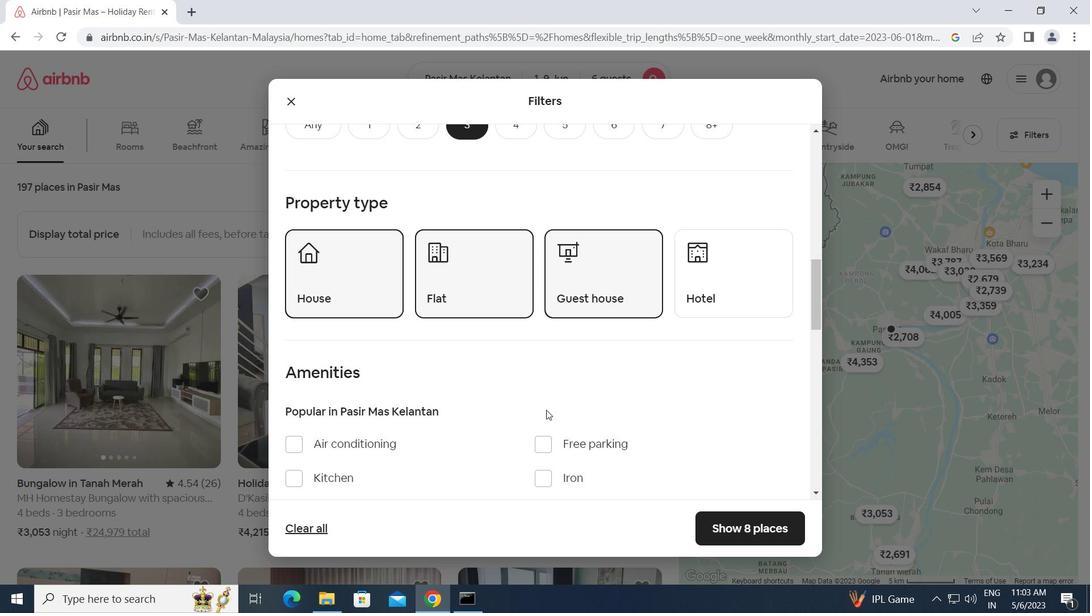 
Action: Mouse scrolled (546, 409) with delta (0, 0)
Screenshot: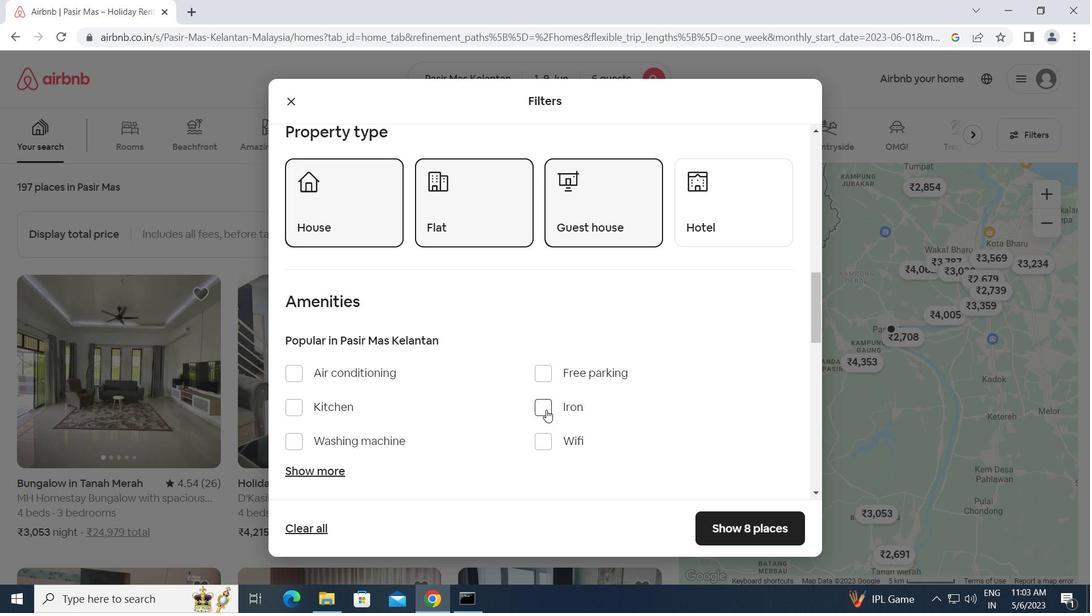 
Action: Mouse scrolled (546, 409) with delta (0, 0)
Screenshot: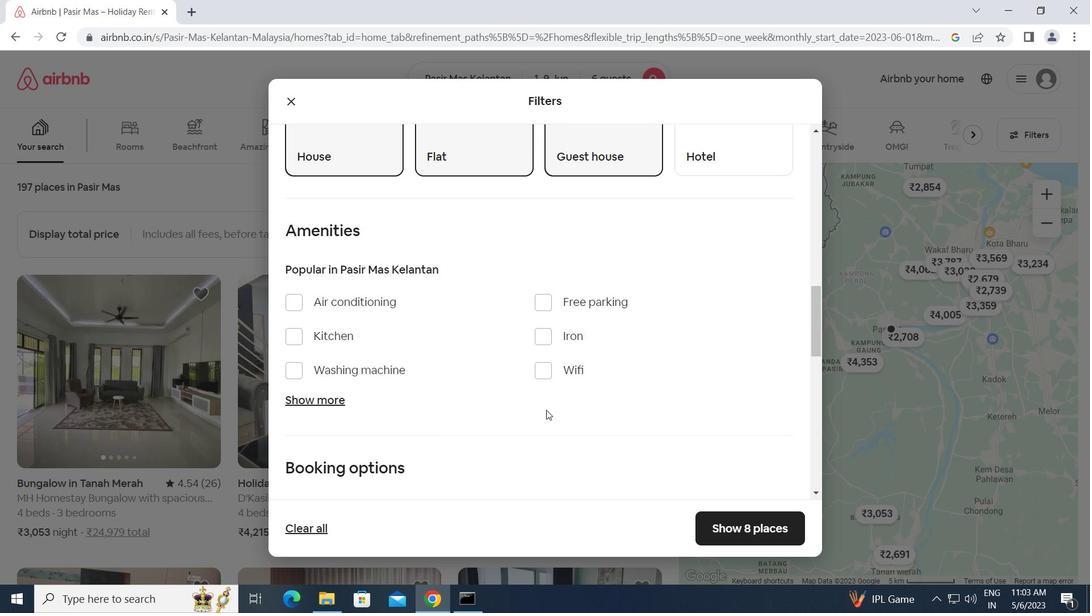 
Action: Mouse scrolled (546, 409) with delta (0, 0)
Screenshot: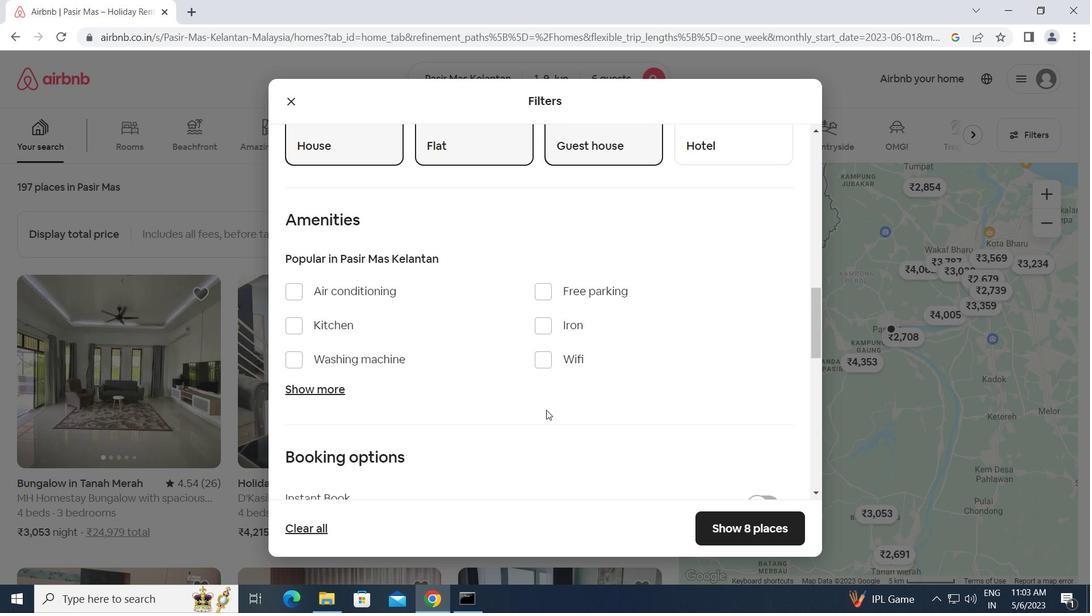 
Action: Mouse scrolled (546, 409) with delta (0, 0)
Screenshot: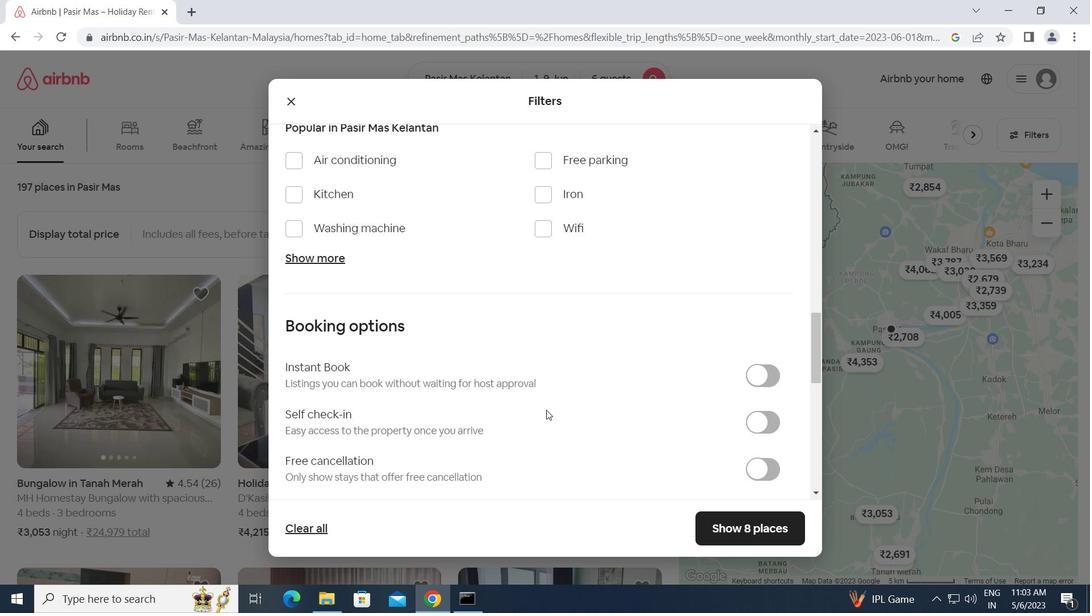 
Action: Mouse moved to (758, 356)
Screenshot: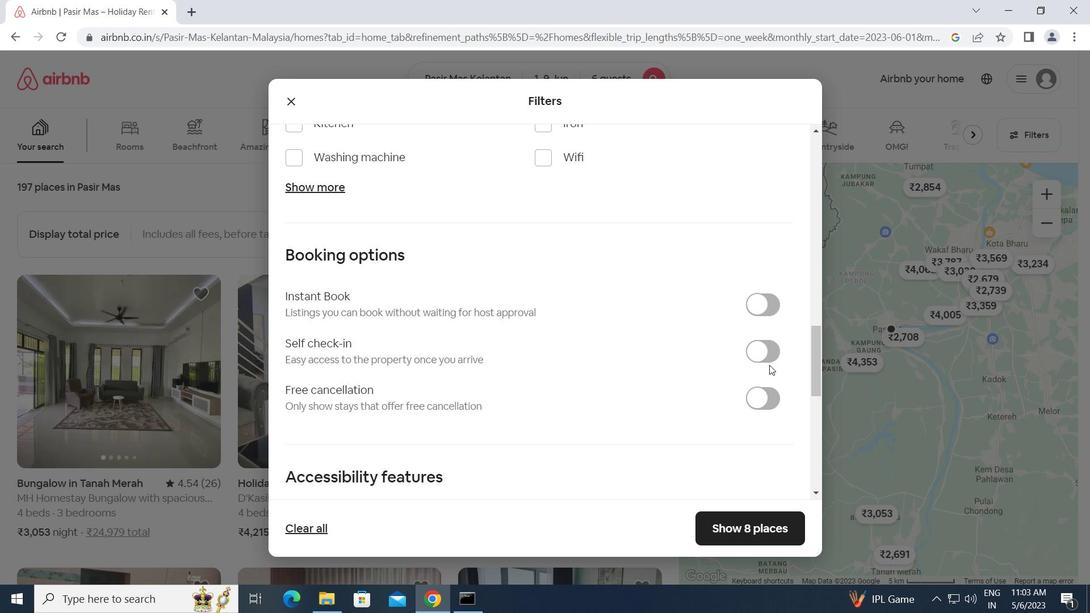 
Action: Mouse pressed left at (758, 356)
Screenshot: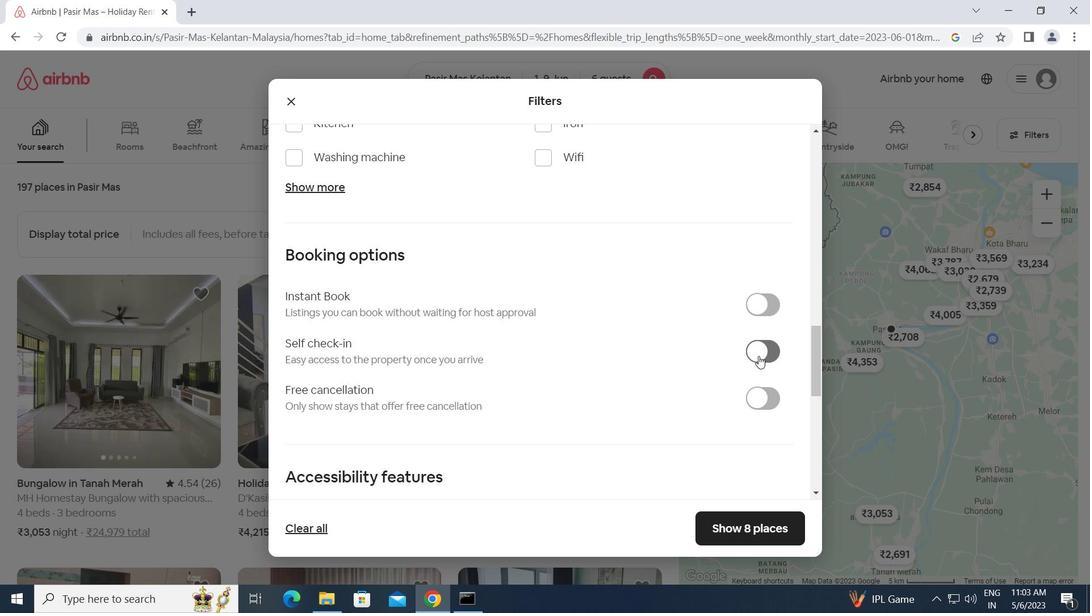 
Action: Mouse moved to (532, 429)
Screenshot: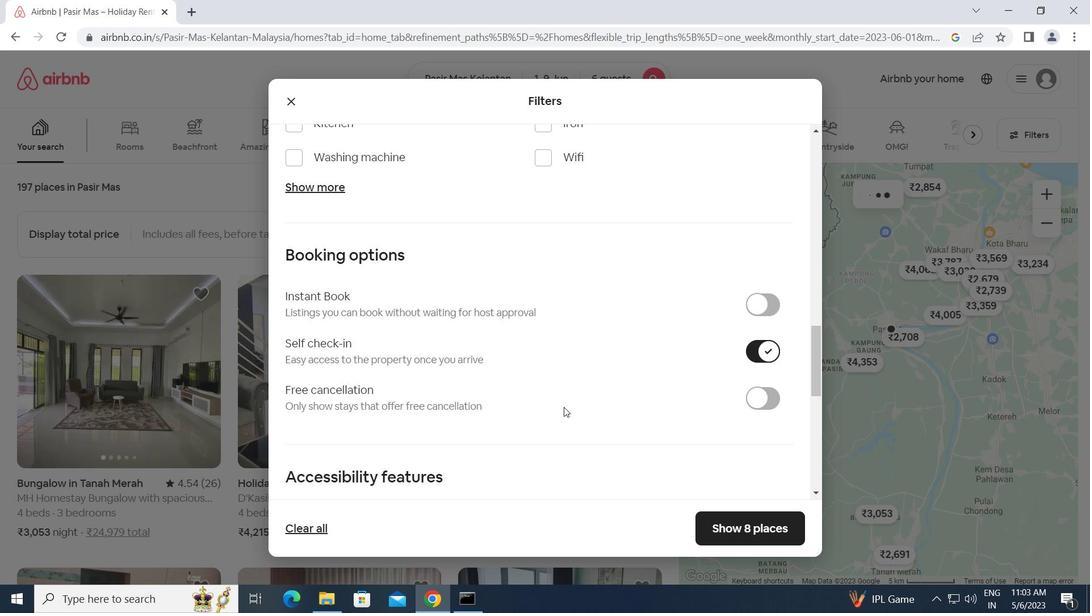 
Action: Mouse scrolled (532, 428) with delta (0, 0)
Screenshot: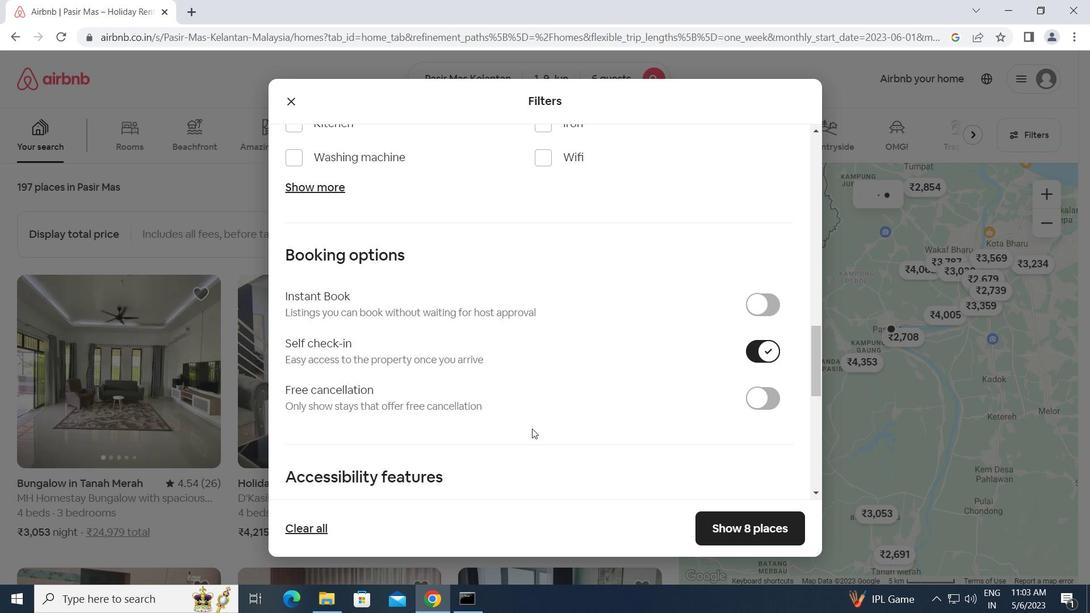
Action: Mouse scrolled (532, 428) with delta (0, 0)
Screenshot: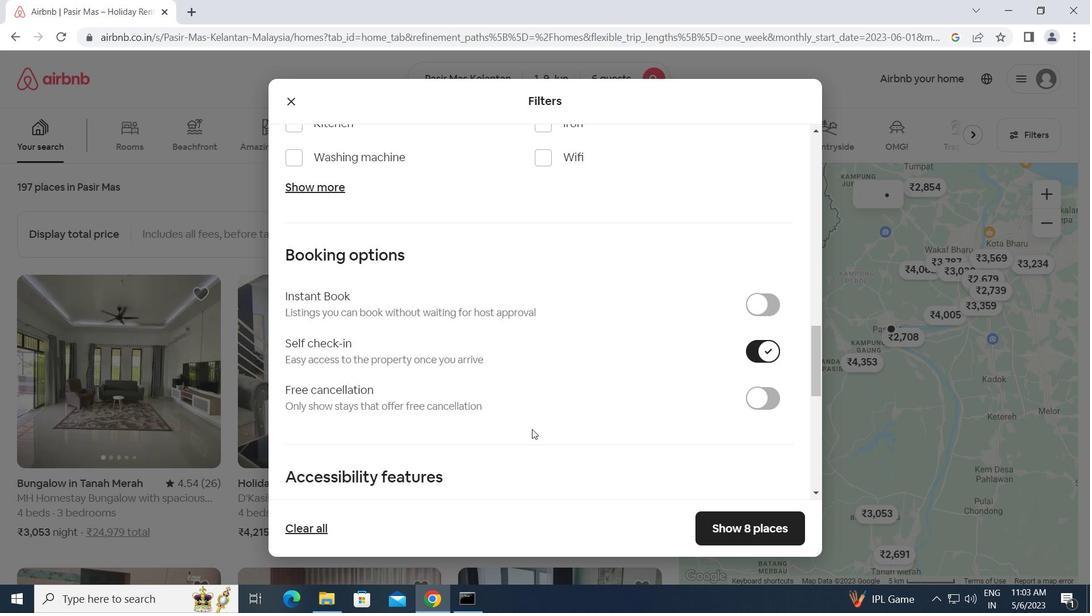
Action: Mouse scrolled (532, 428) with delta (0, 0)
Screenshot: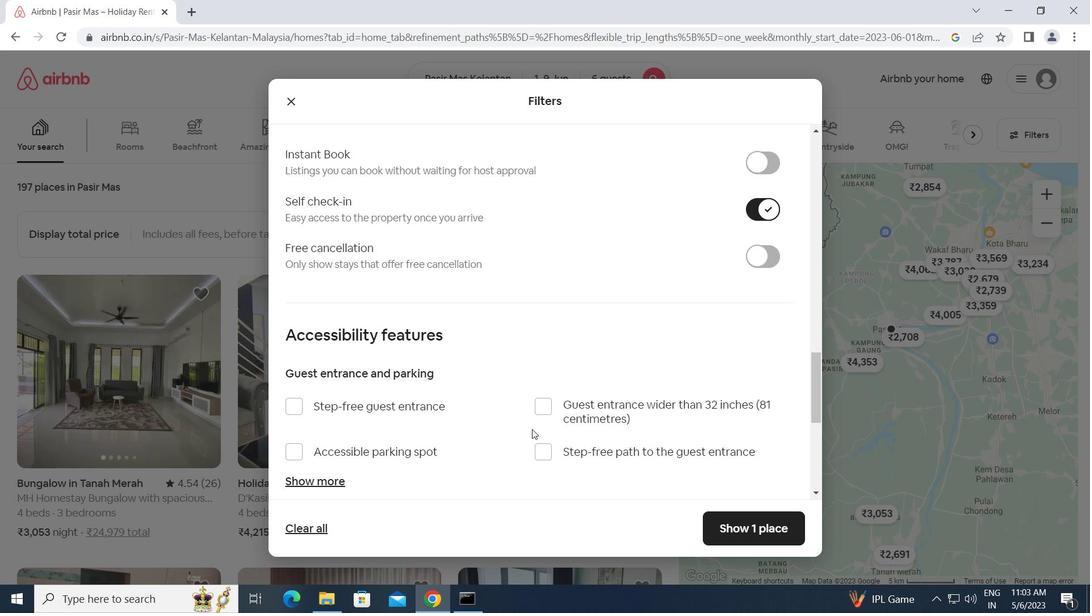 
Action: Mouse scrolled (532, 428) with delta (0, 0)
Screenshot: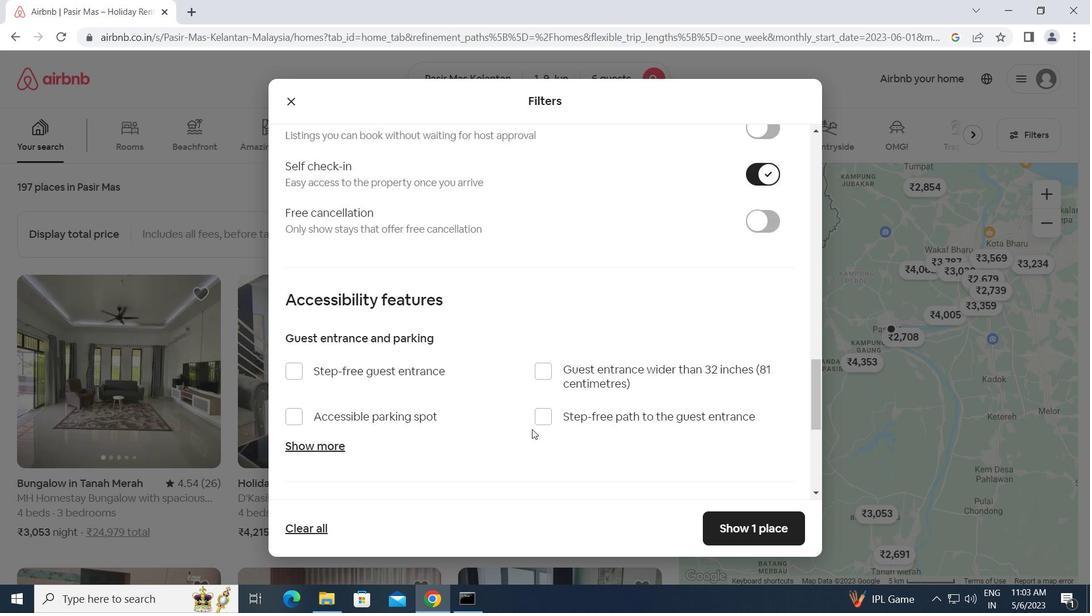 
Action: Mouse scrolled (532, 428) with delta (0, 0)
Screenshot: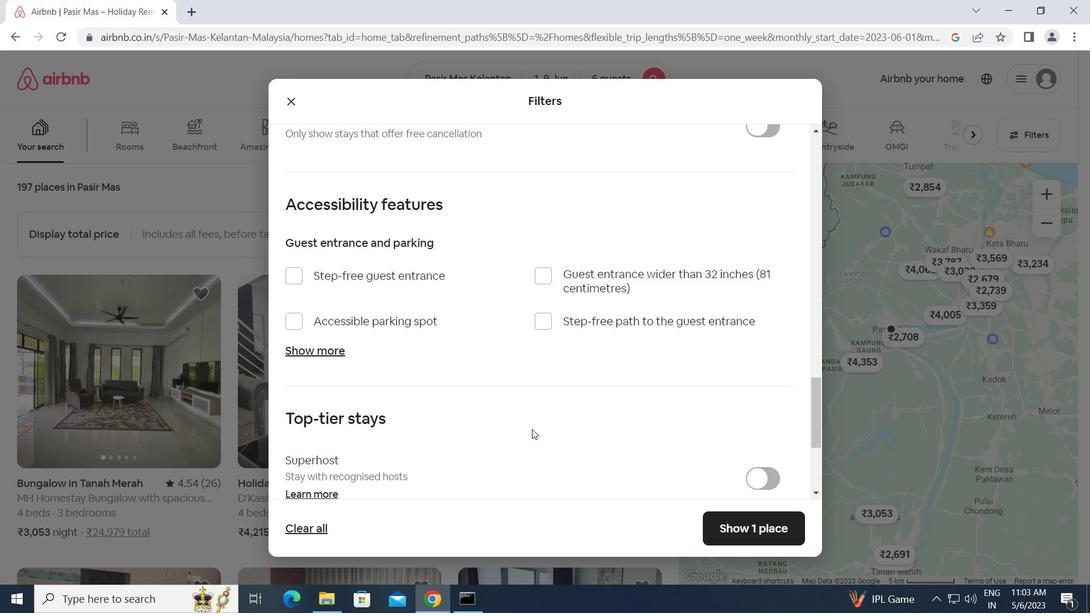 
Action: Mouse scrolled (532, 428) with delta (0, 0)
Screenshot: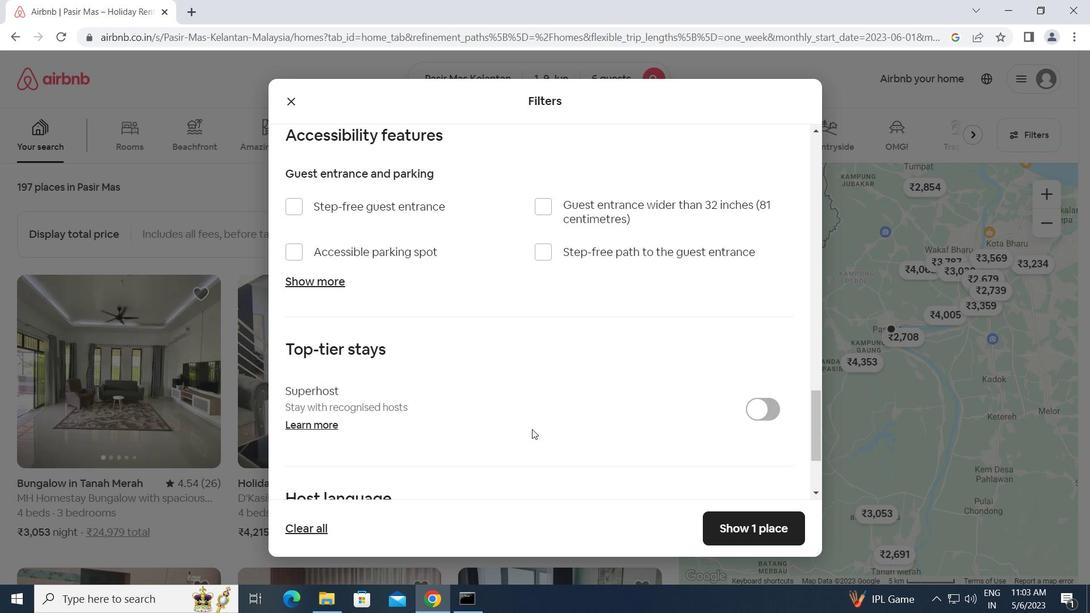 
Action: Mouse scrolled (532, 428) with delta (0, 0)
Screenshot: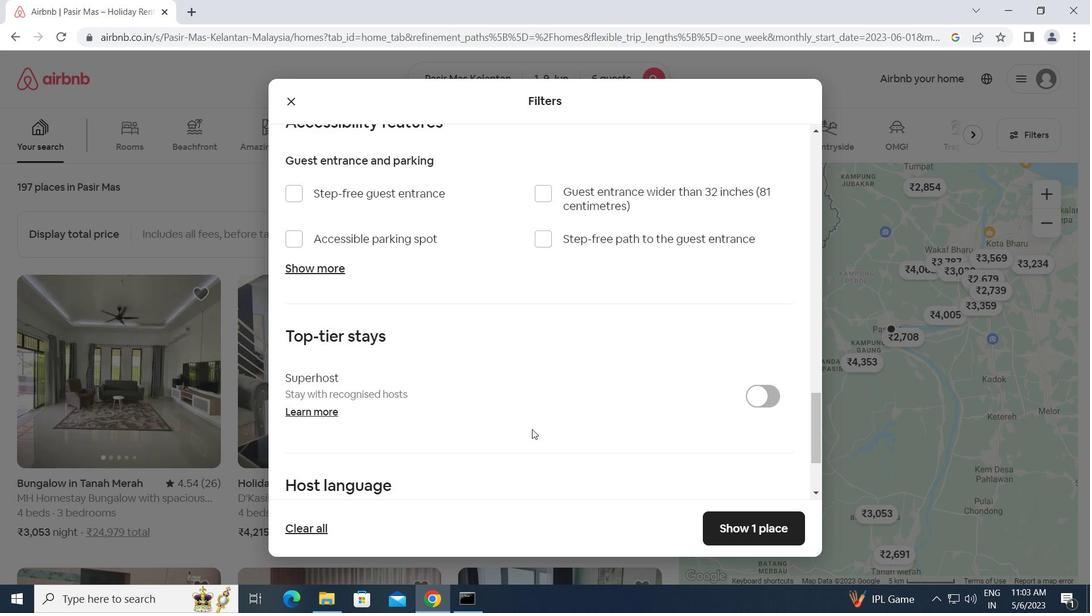 
Action: Mouse scrolled (532, 428) with delta (0, 0)
Screenshot: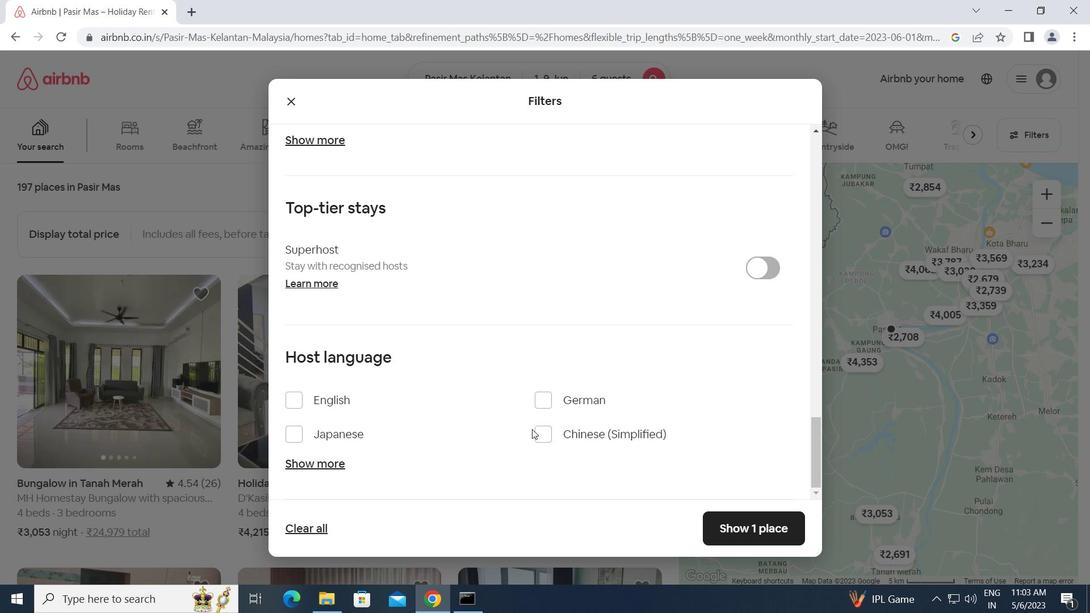 
Action: Mouse moved to (289, 399)
Screenshot: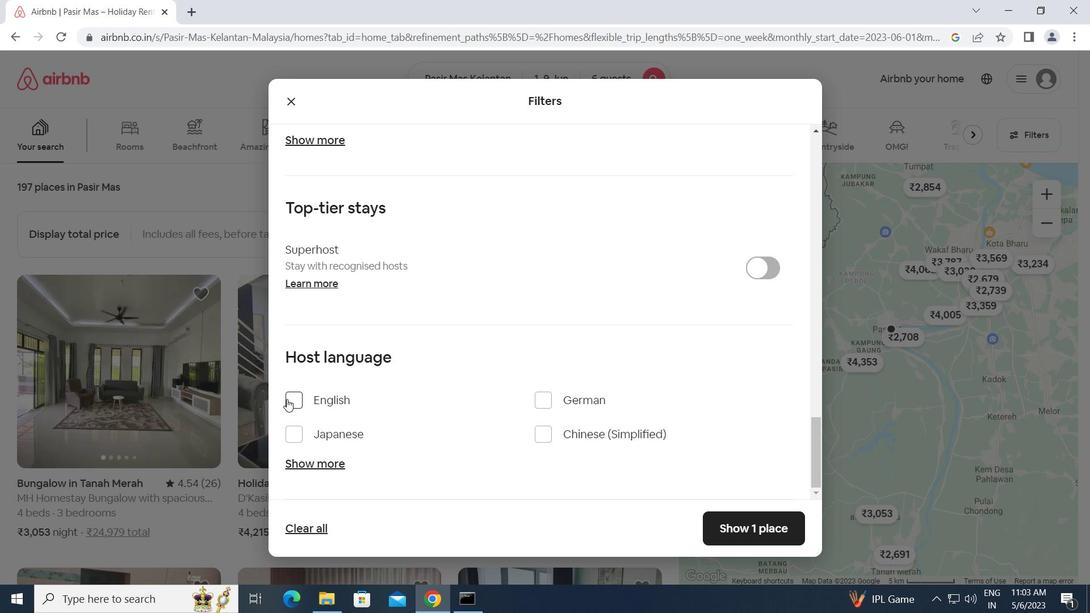 
Action: Mouse pressed left at (289, 399)
Screenshot: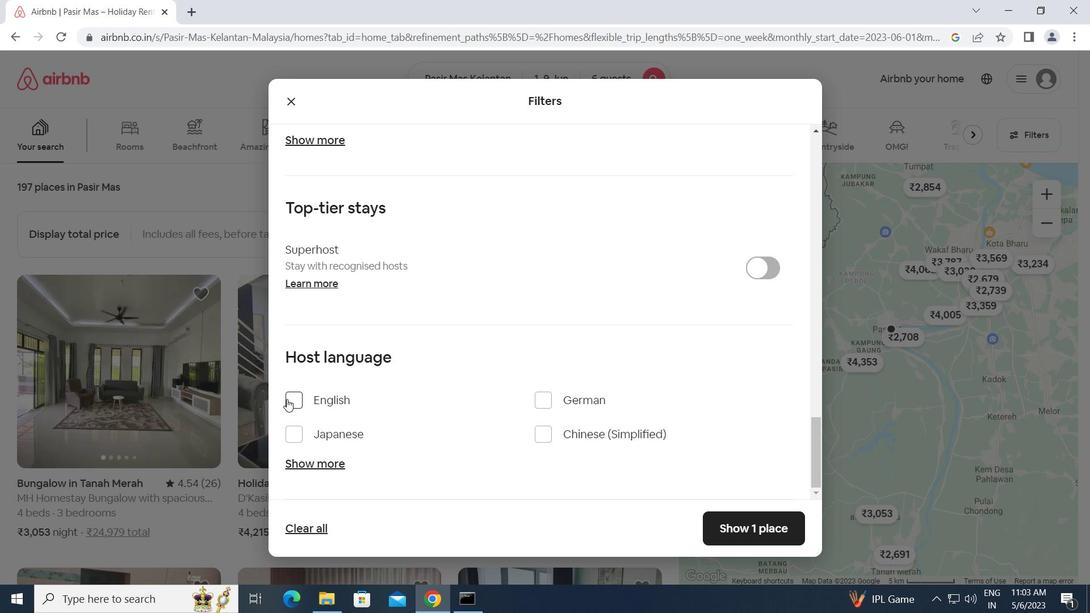 
Action: Mouse moved to (784, 530)
Screenshot: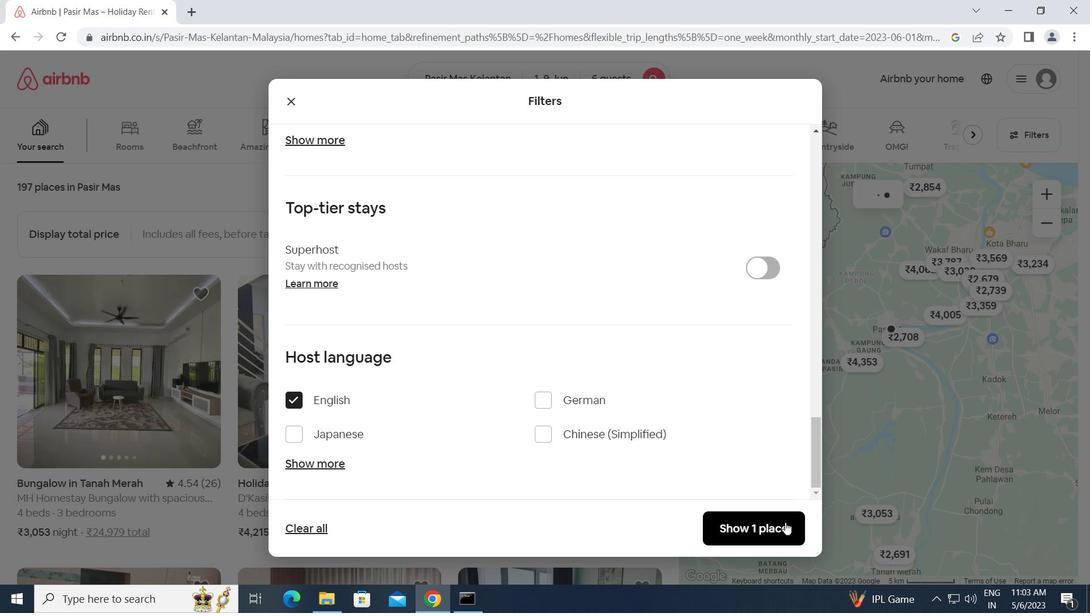 
Action: Mouse pressed left at (784, 530)
Screenshot: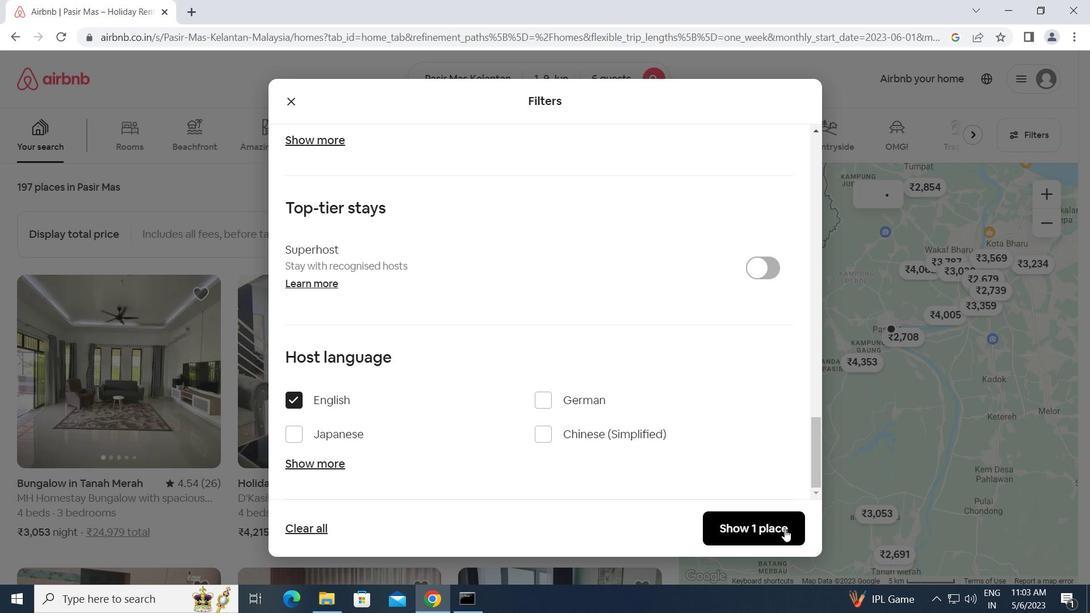 
